Task: Search one way flight ticket for 3 adults, 3 children in business from Marion: Veterans Airport Of Southern Illinois (williamson County Regional Airport) to Evansville: Evansville Regional Airport on 5-3-2023. Choice of flights is Westjet. Number of bags: 1 carry on bag and 3 checked bags. Price is upto 99000. Outbound departure time preference is 14:15.
Action: Mouse moved to (303, 291)
Screenshot: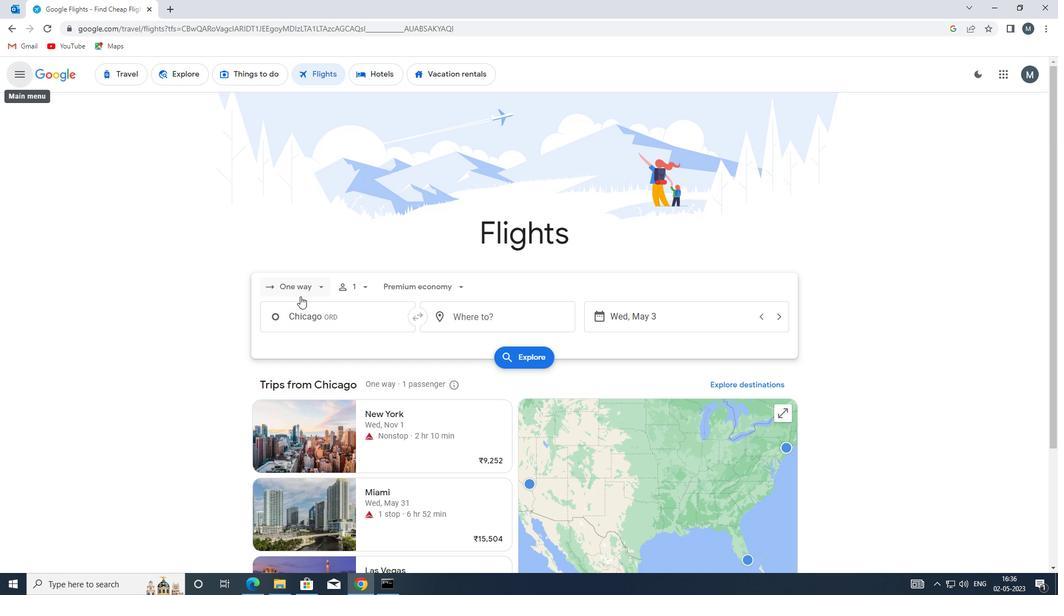 
Action: Mouse pressed left at (303, 291)
Screenshot: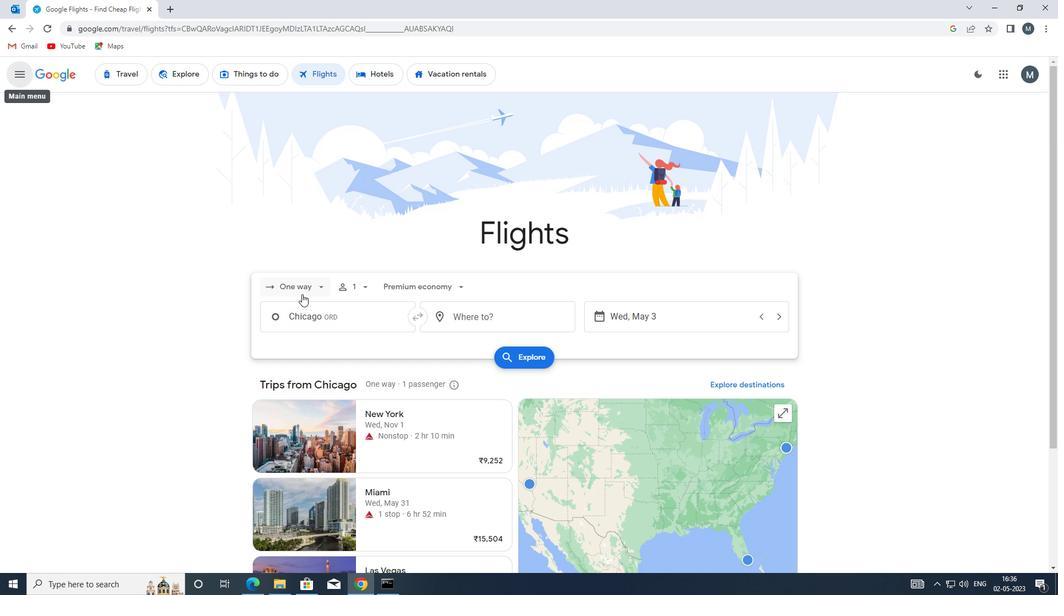 
Action: Mouse moved to (310, 335)
Screenshot: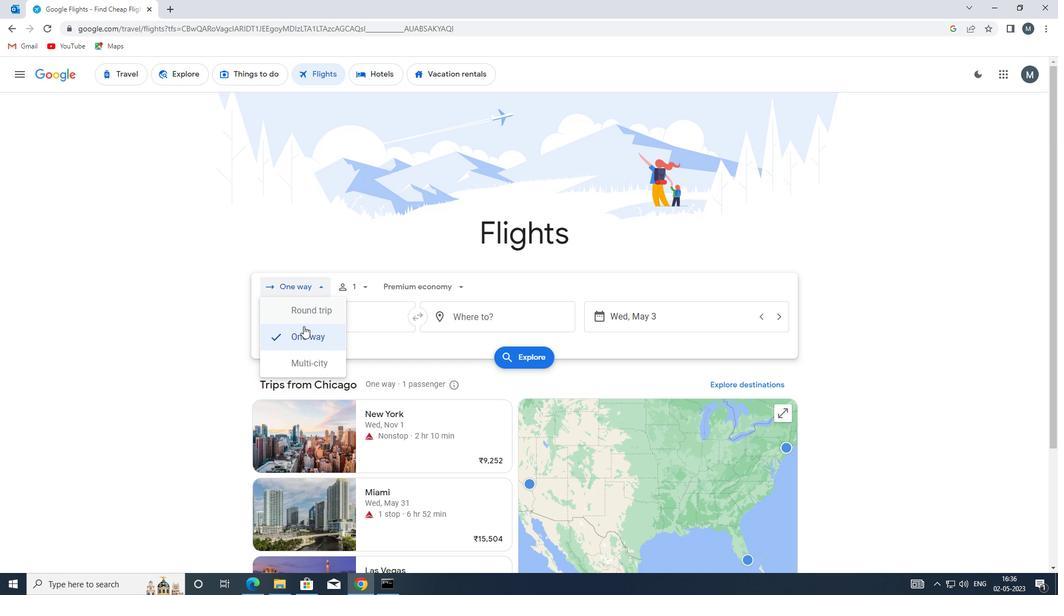 
Action: Mouse pressed left at (310, 335)
Screenshot: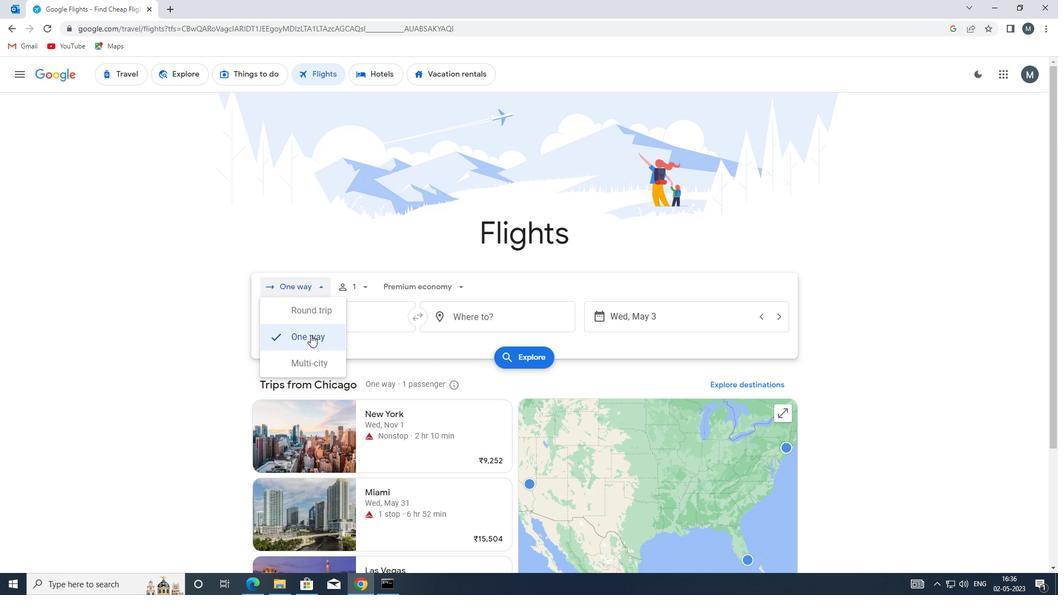 
Action: Mouse moved to (362, 288)
Screenshot: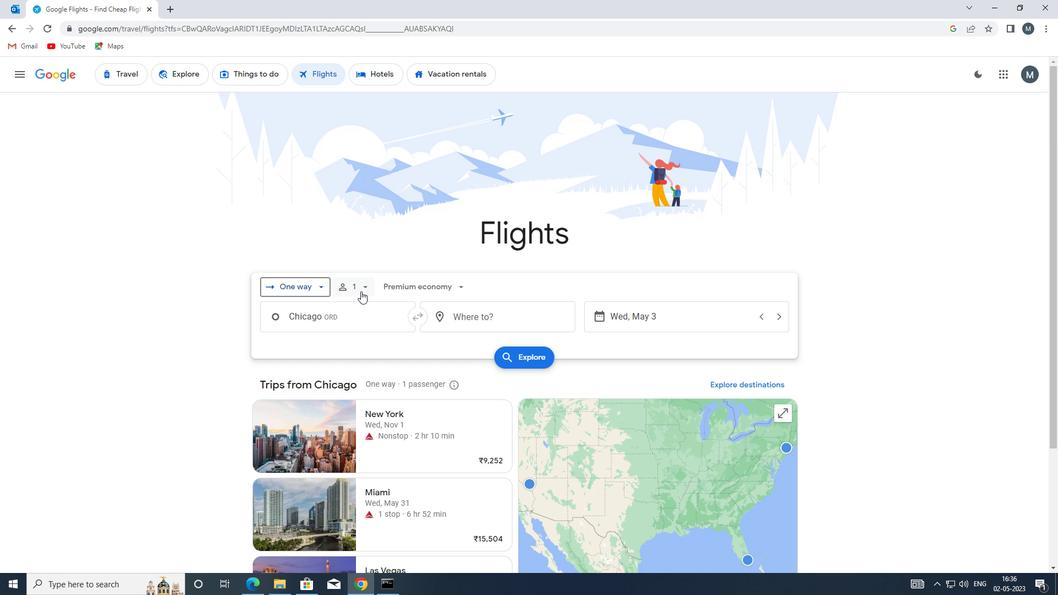 
Action: Mouse pressed left at (362, 288)
Screenshot: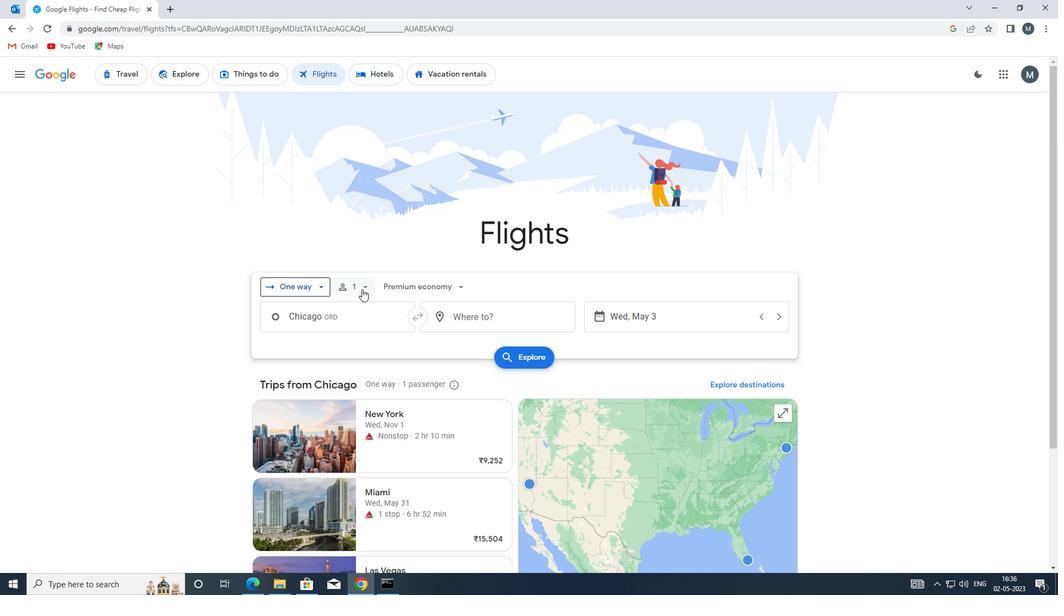 
Action: Mouse moved to (454, 317)
Screenshot: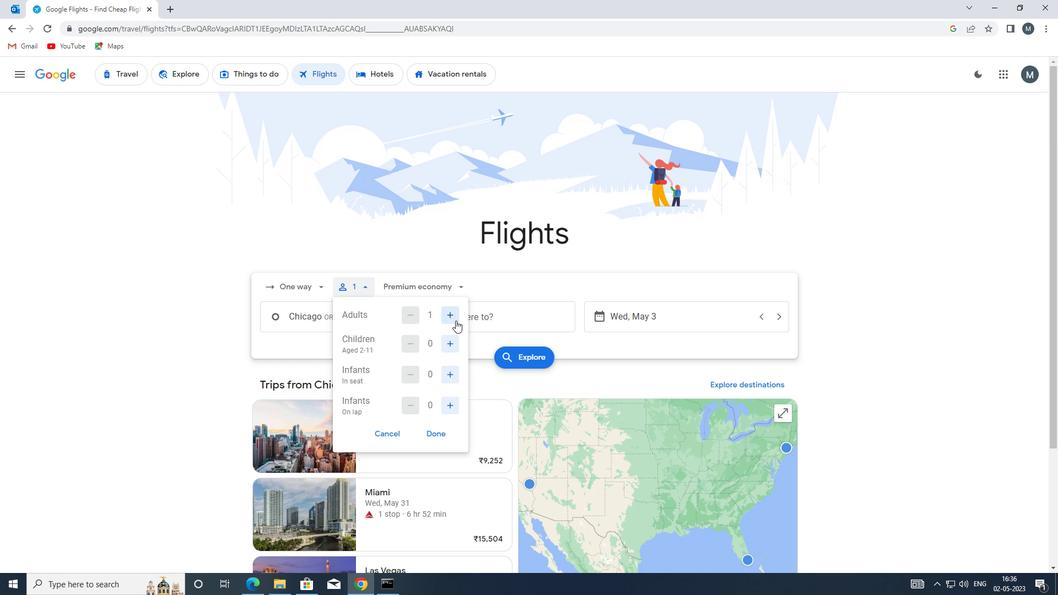 
Action: Mouse pressed left at (454, 317)
Screenshot: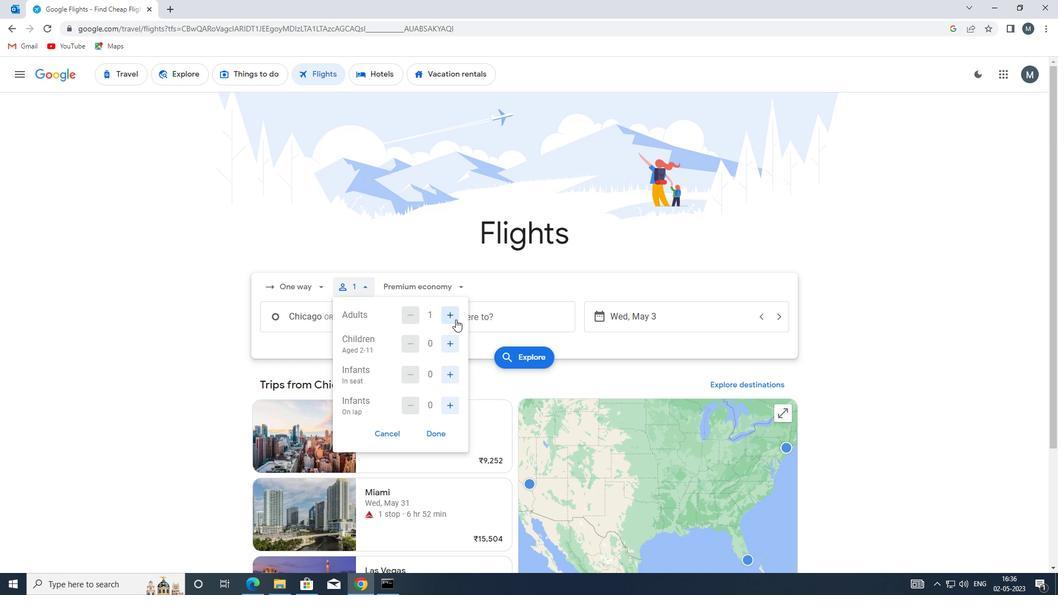 
Action: Mouse moved to (454, 316)
Screenshot: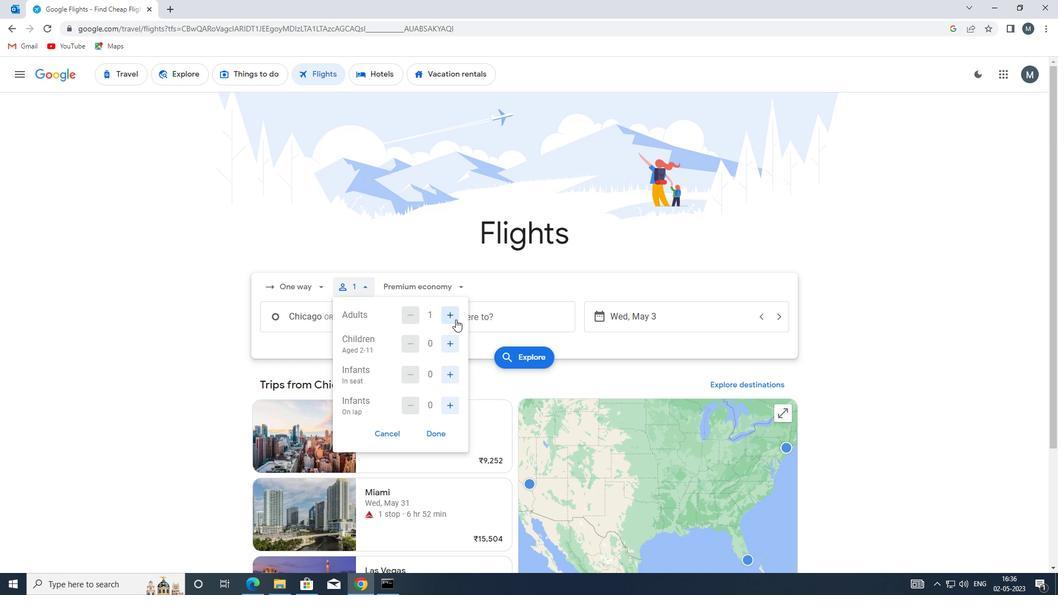 
Action: Mouse pressed left at (454, 316)
Screenshot: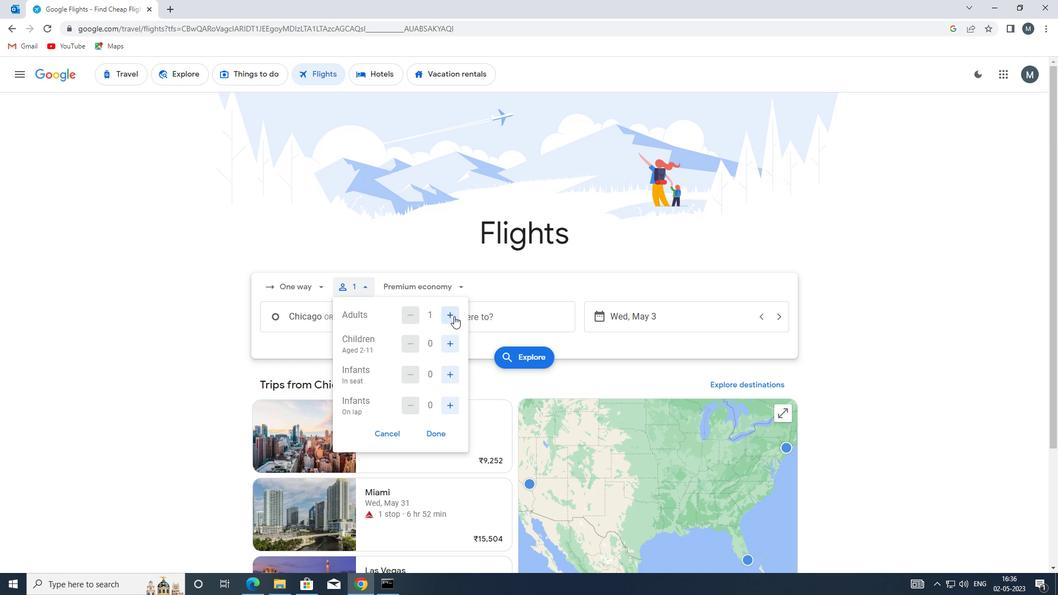 
Action: Mouse moved to (452, 347)
Screenshot: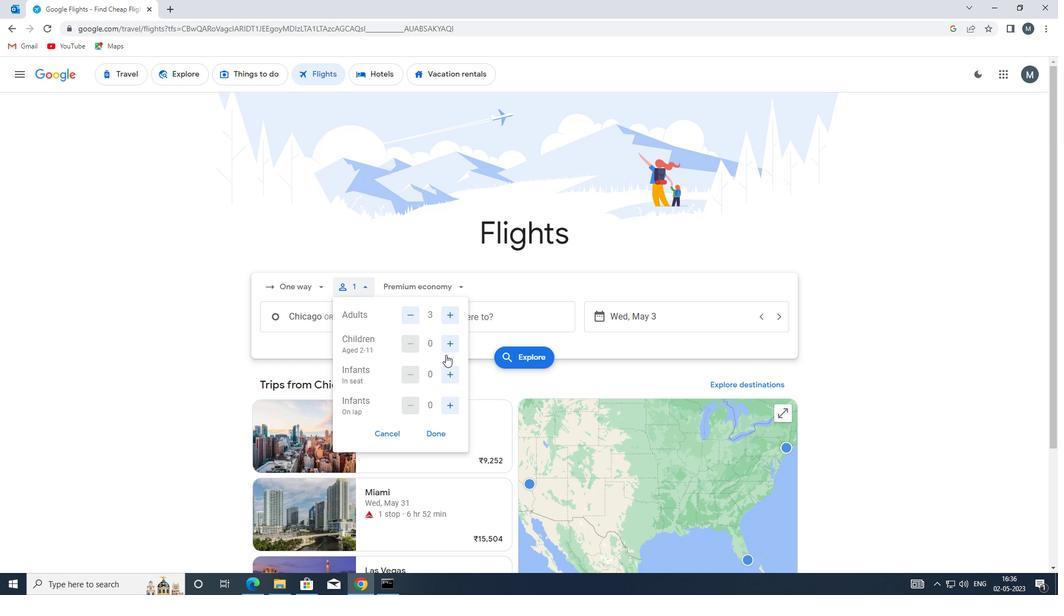 
Action: Mouse pressed left at (452, 347)
Screenshot: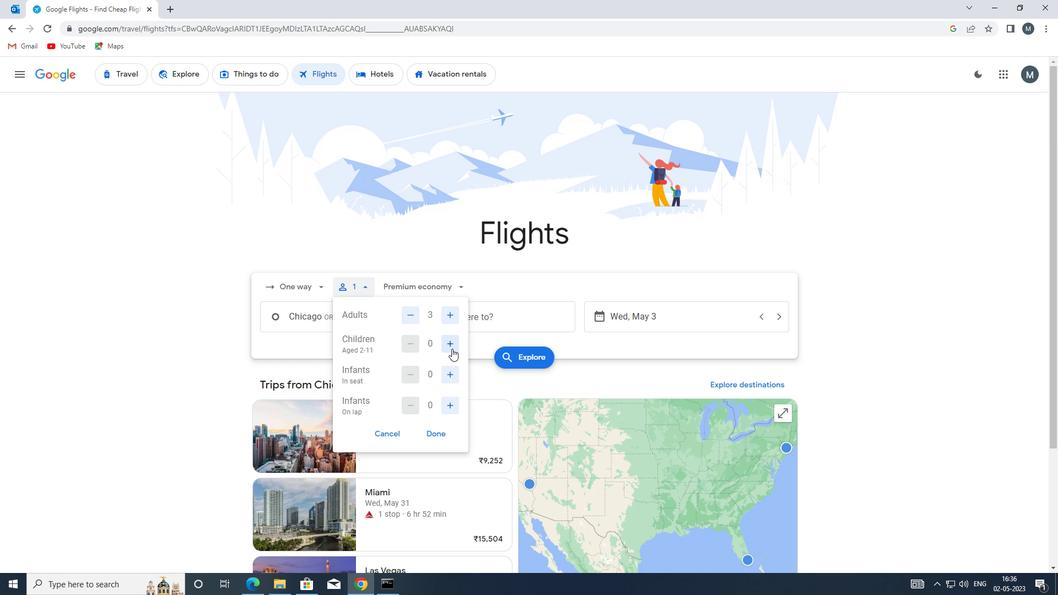
Action: Mouse pressed left at (452, 347)
Screenshot: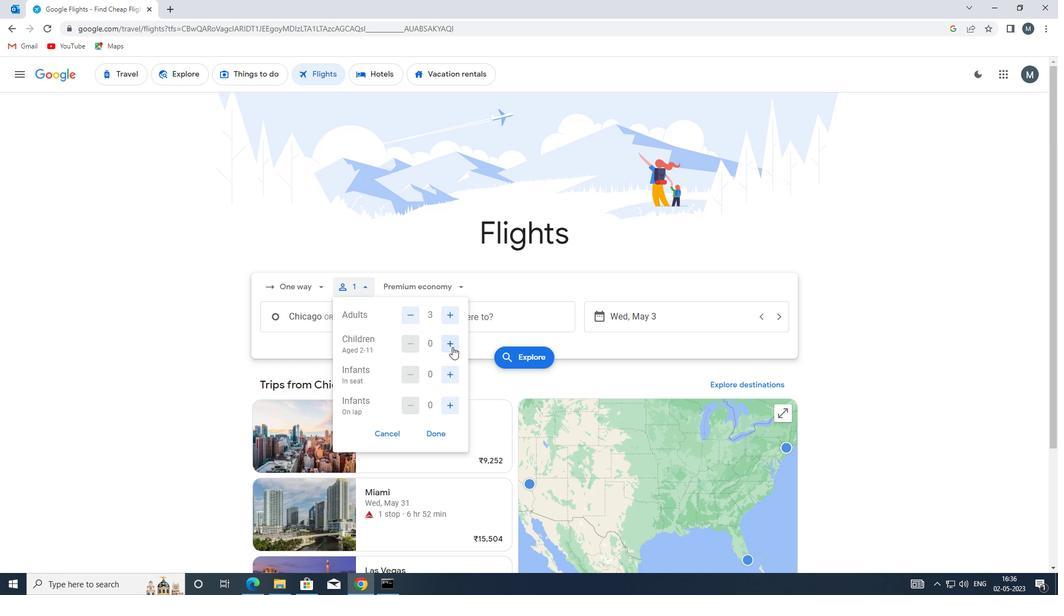 
Action: Mouse pressed left at (452, 347)
Screenshot: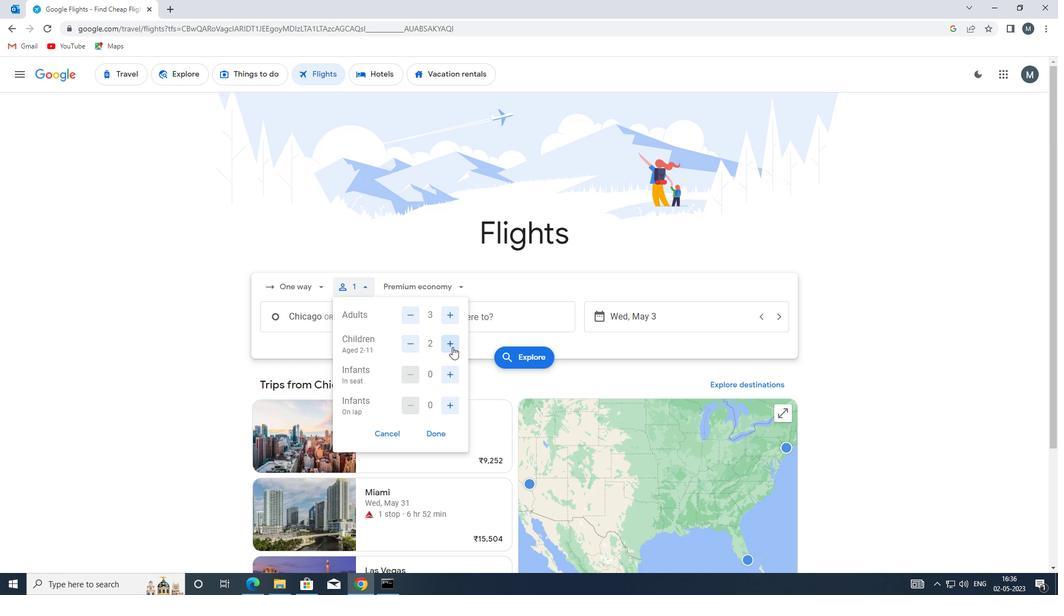 
Action: Mouse moved to (432, 433)
Screenshot: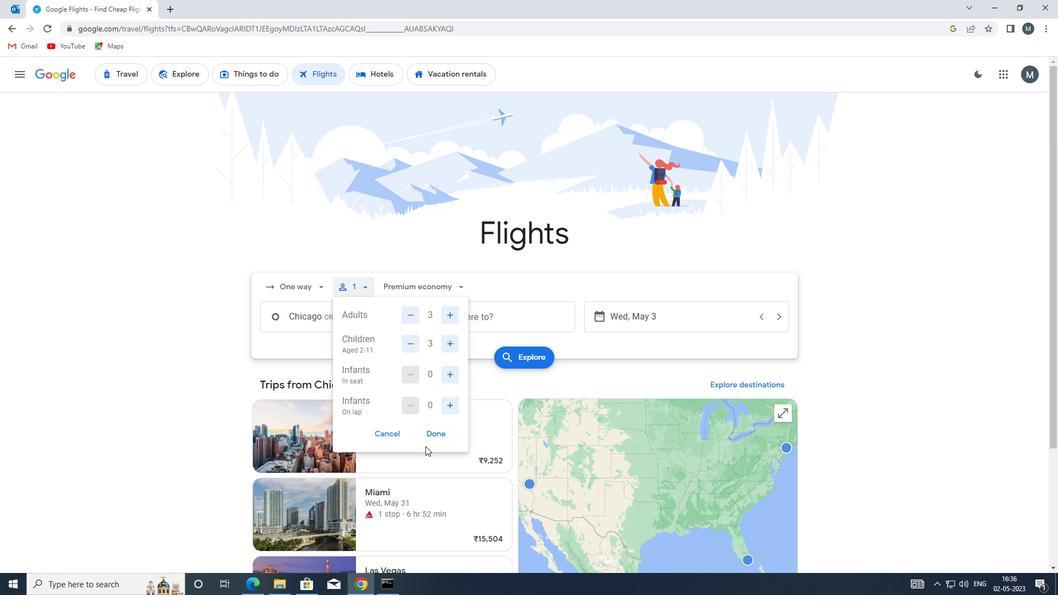 
Action: Mouse pressed left at (432, 433)
Screenshot: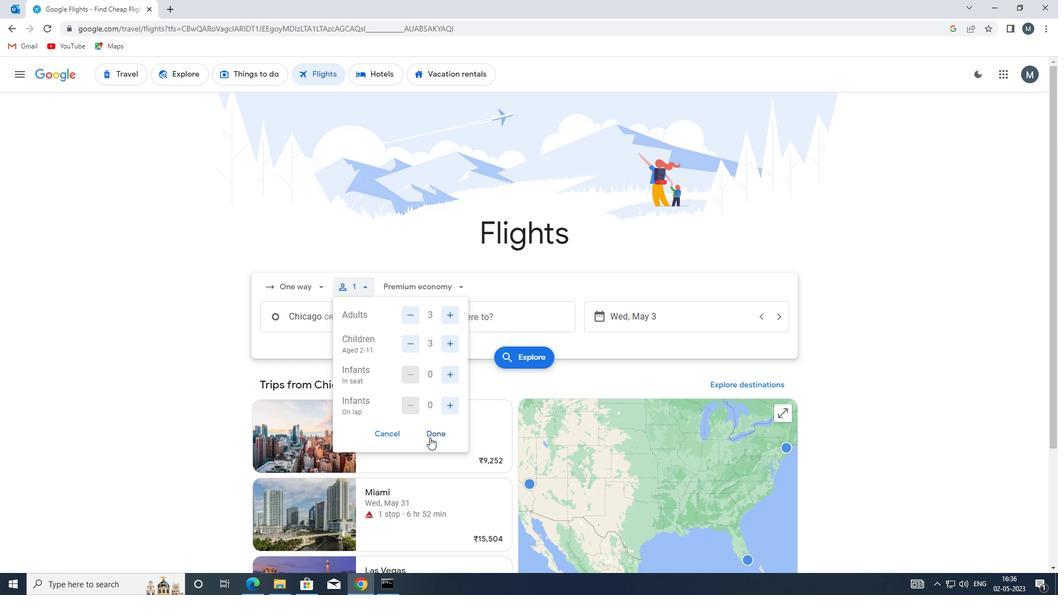 
Action: Mouse moved to (454, 288)
Screenshot: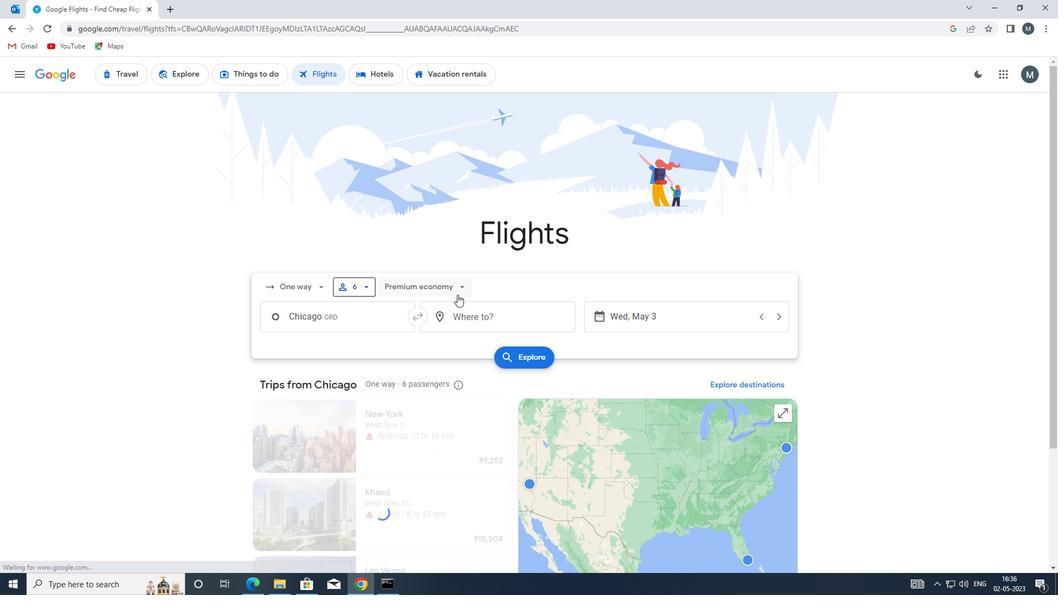 
Action: Mouse pressed left at (454, 288)
Screenshot: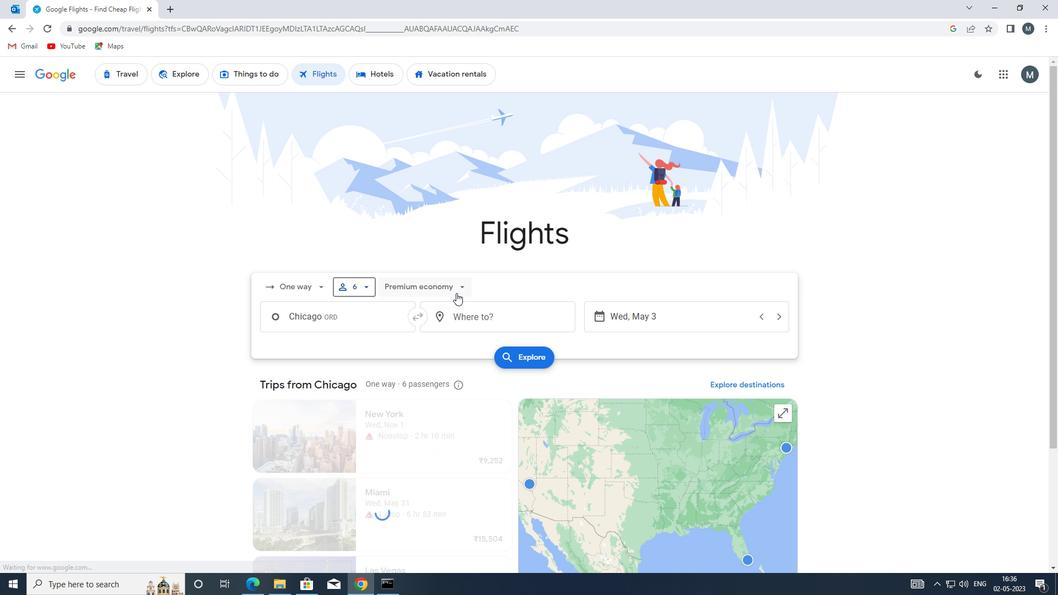 
Action: Mouse moved to (436, 361)
Screenshot: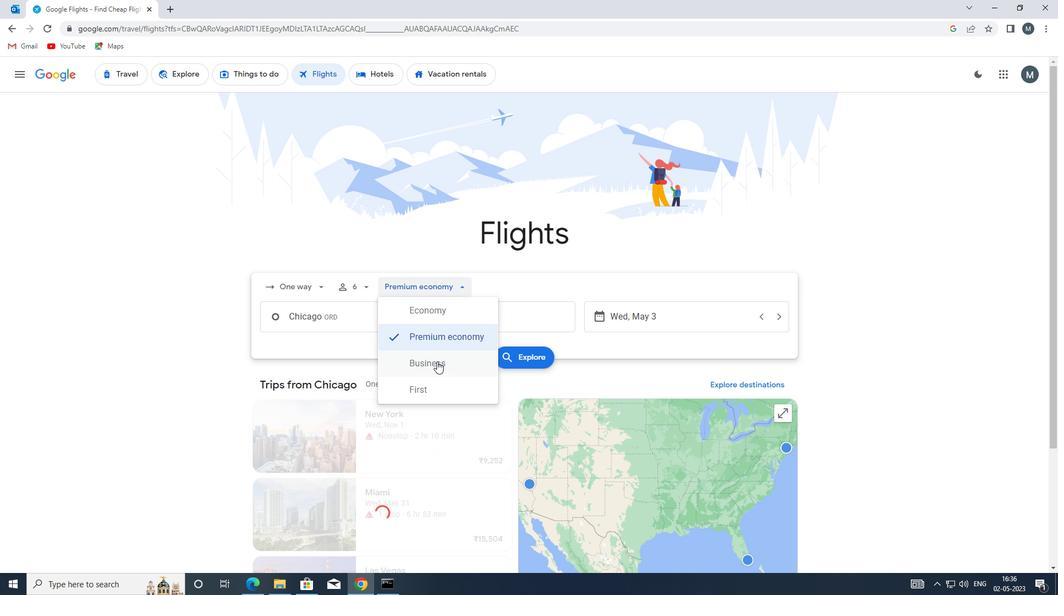 
Action: Mouse pressed left at (436, 361)
Screenshot: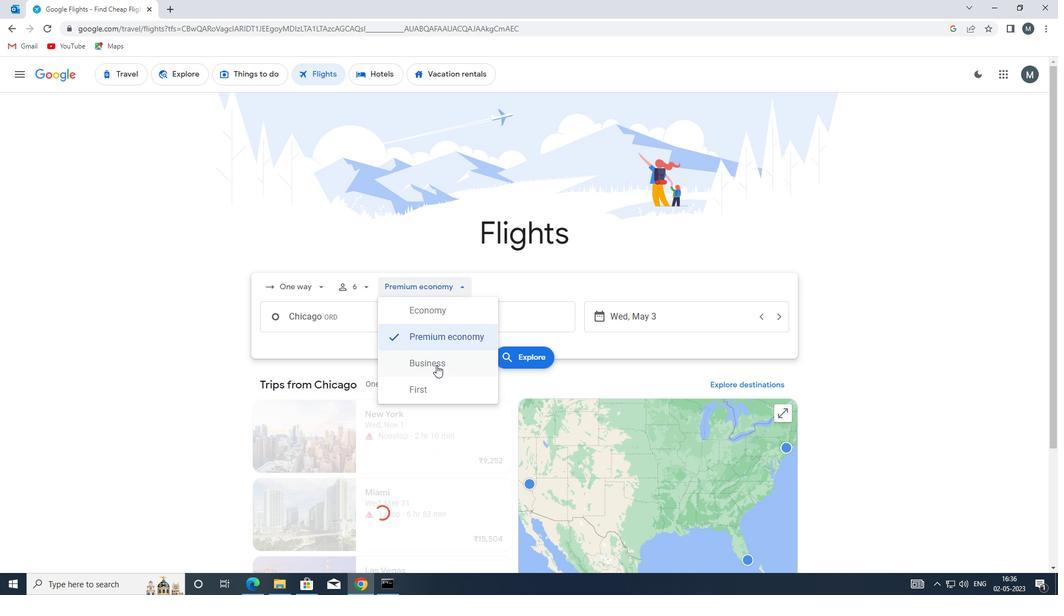 
Action: Mouse moved to (367, 329)
Screenshot: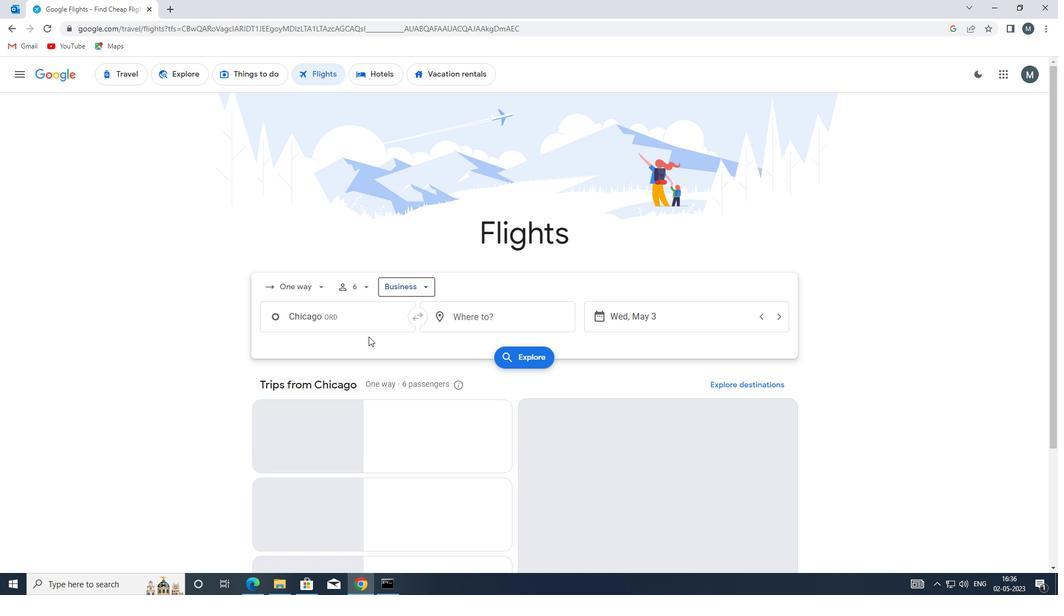 
Action: Mouse pressed left at (367, 329)
Screenshot: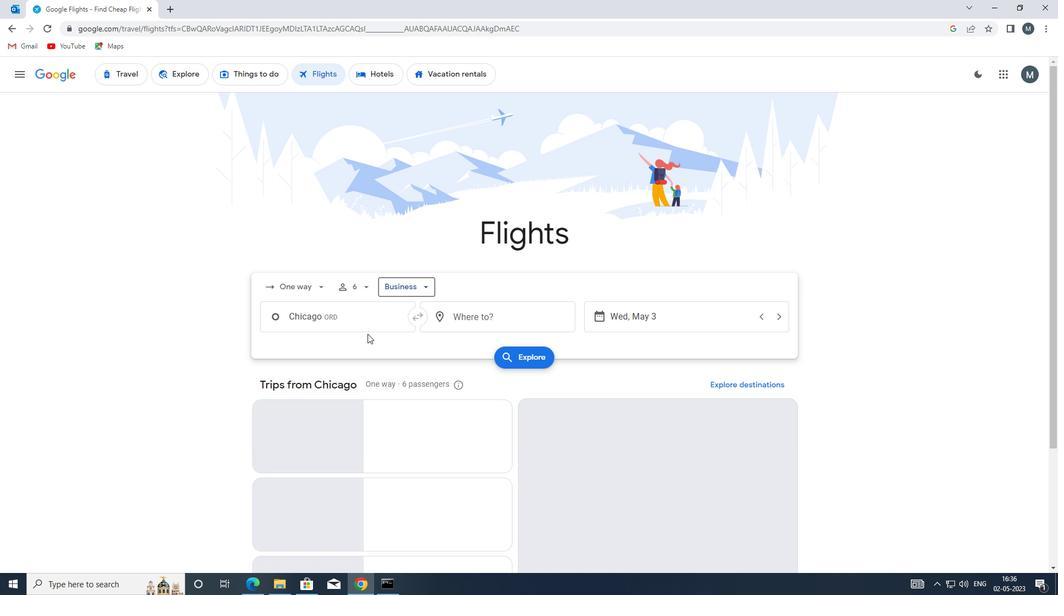 
Action: Mouse moved to (367, 329)
Screenshot: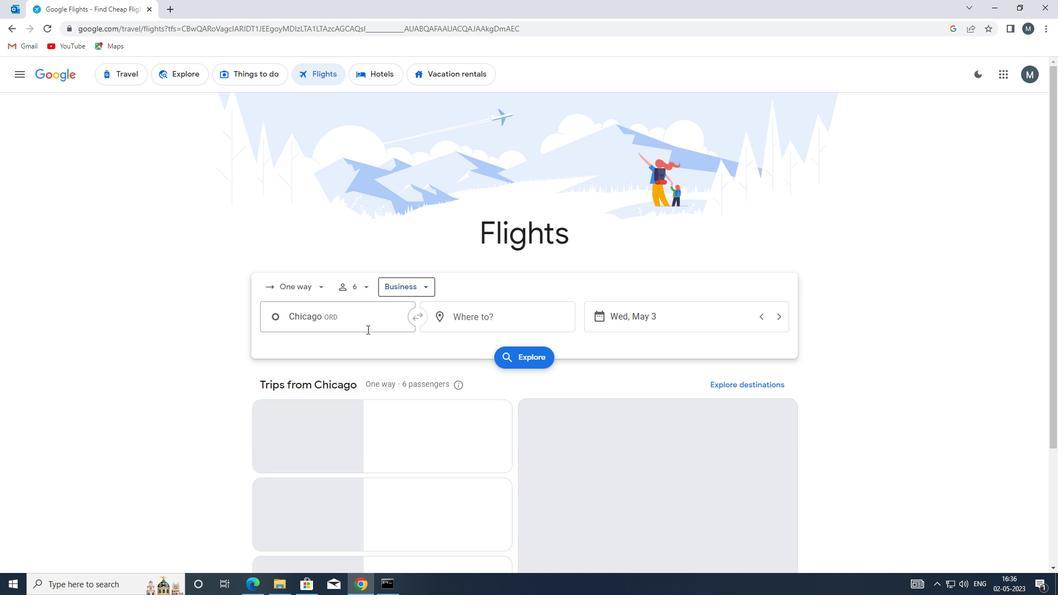 
Action: Key pressed <Key.shift>MWA
Screenshot: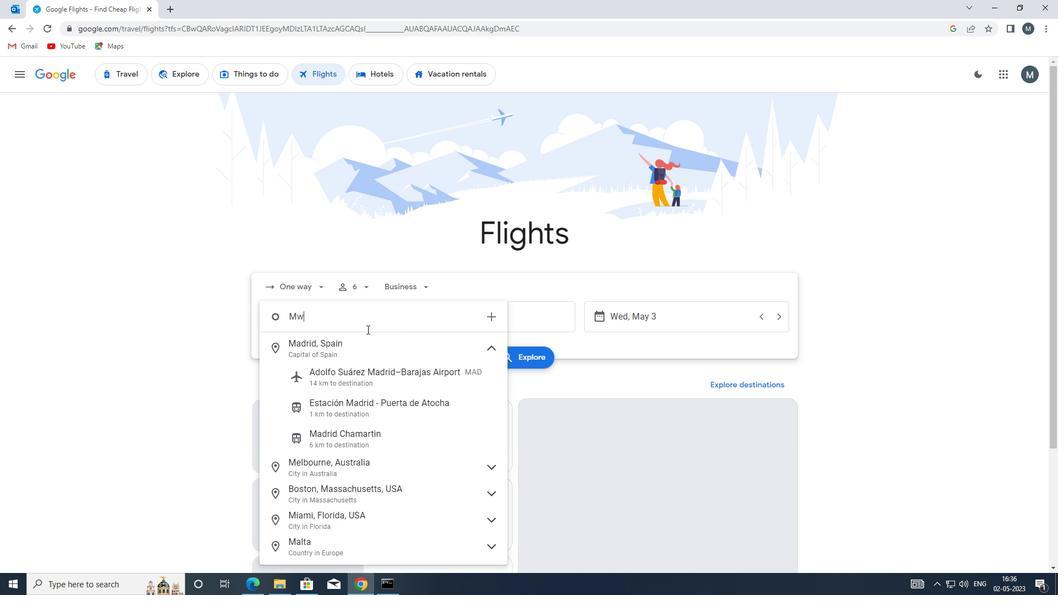 
Action: Mouse moved to (356, 352)
Screenshot: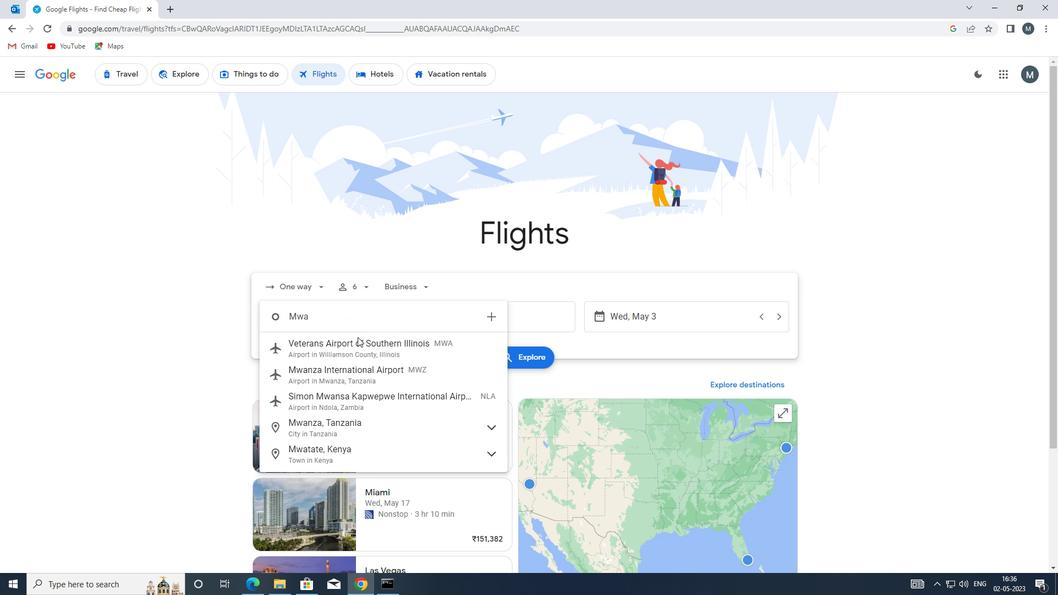 
Action: Mouse pressed left at (356, 352)
Screenshot: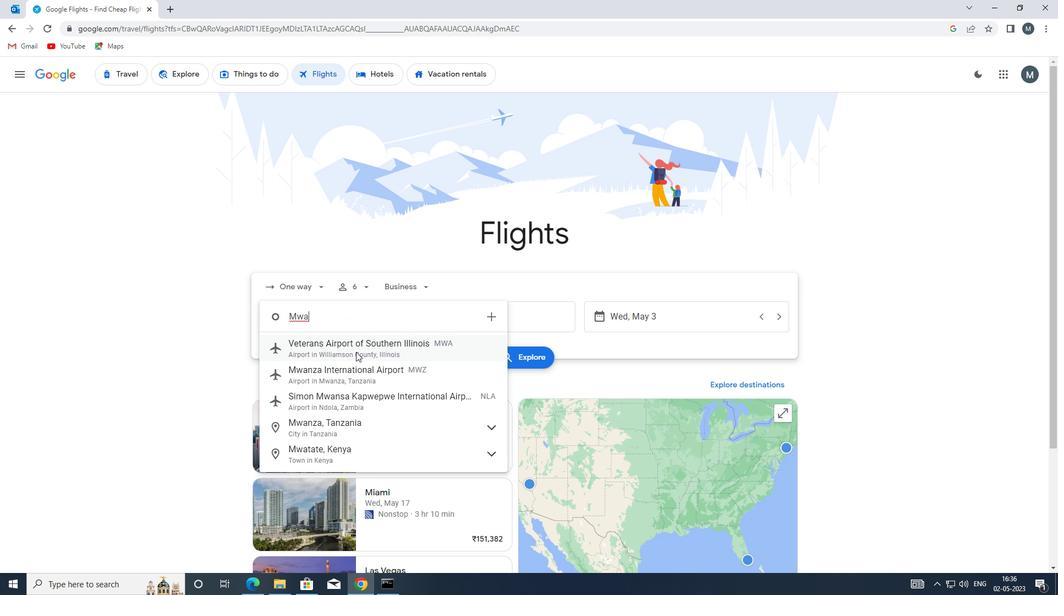 
Action: Mouse moved to (473, 316)
Screenshot: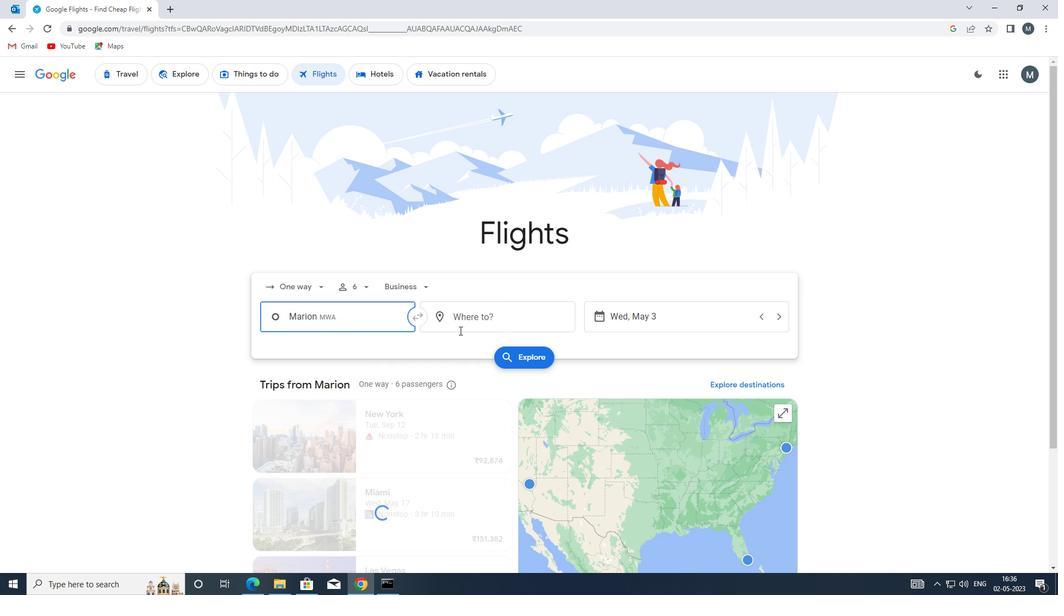 
Action: Mouse pressed left at (473, 316)
Screenshot: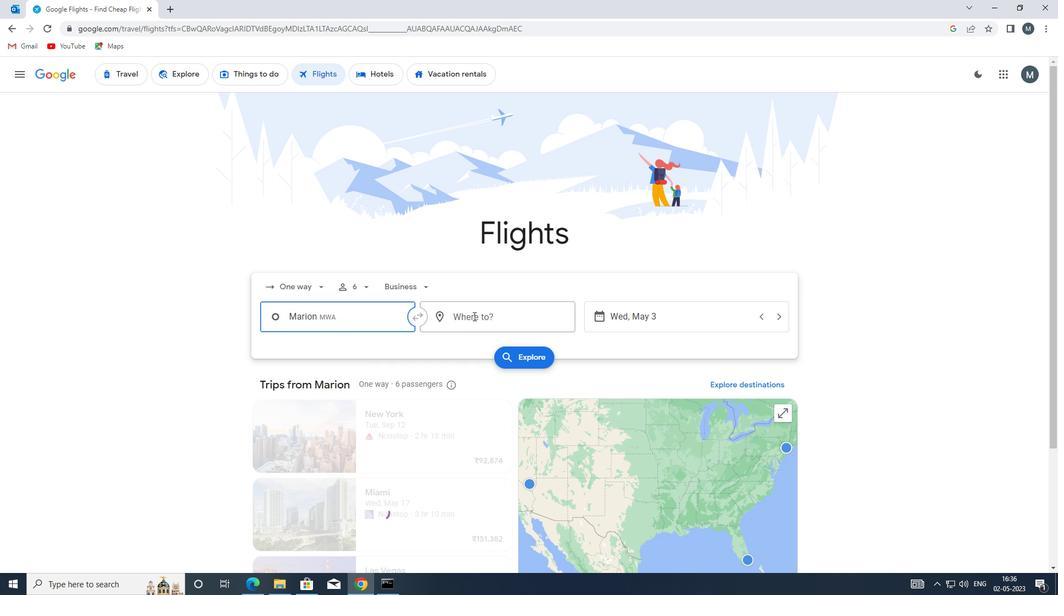 
Action: Key pressed EVV
Screenshot: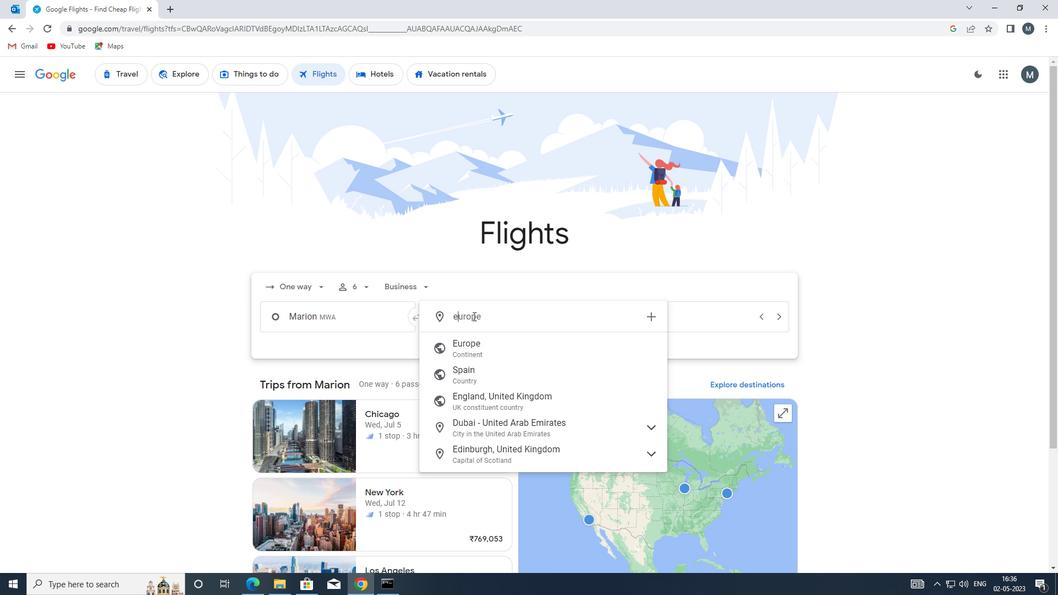 
Action: Mouse moved to (508, 349)
Screenshot: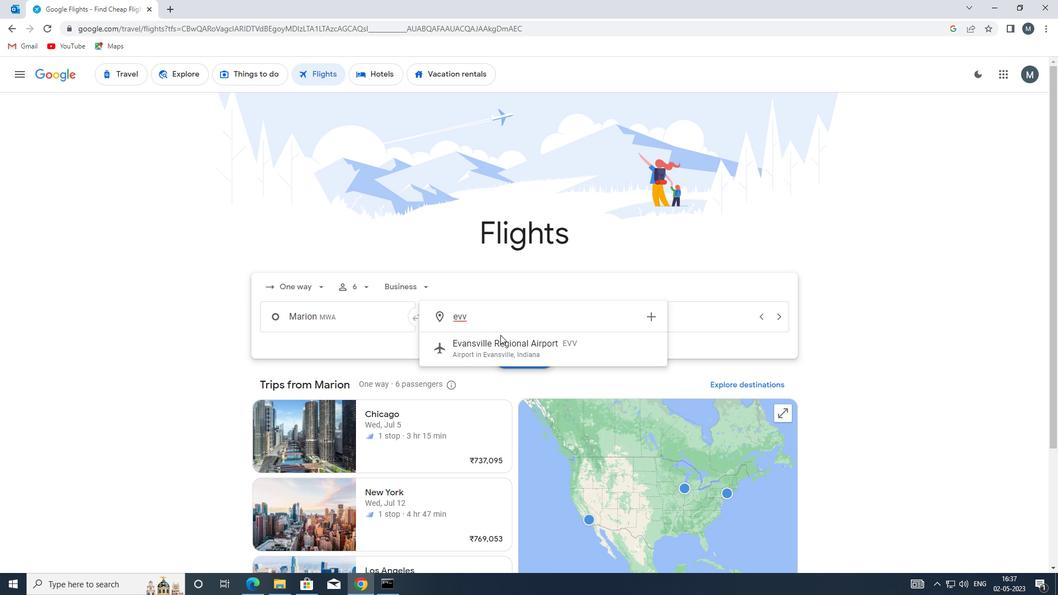 
Action: Mouse pressed left at (508, 349)
Screenshot: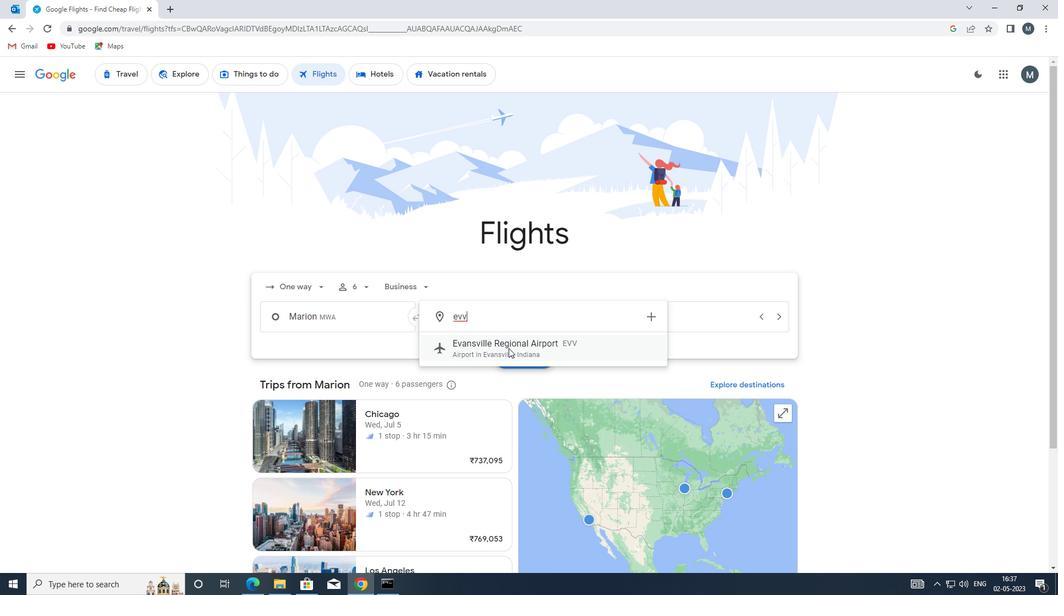 
Action: Mouse moved to (666, 320)
Screenshot: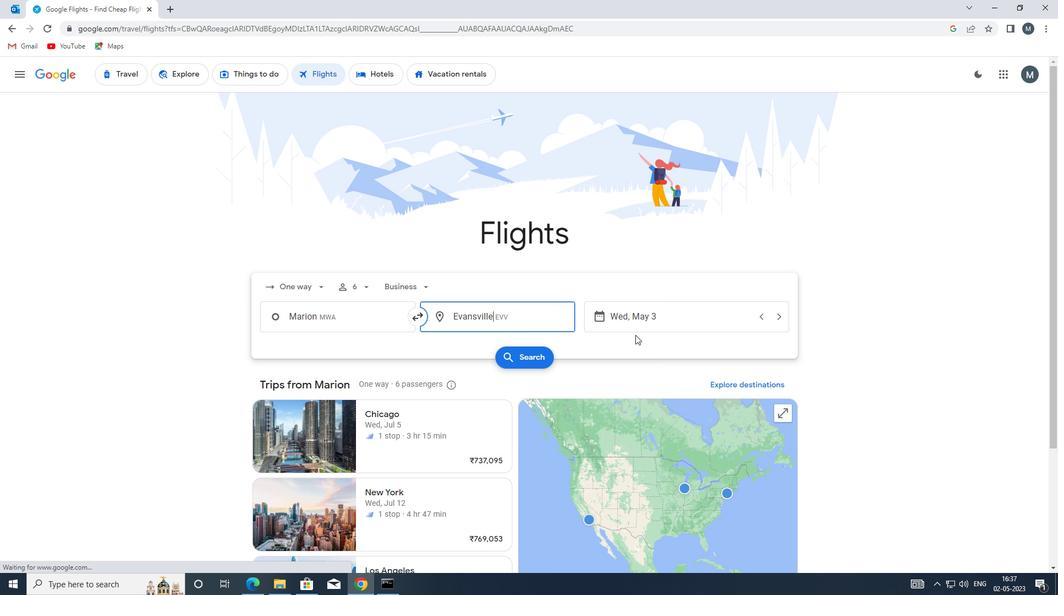 
Action: Mouse pressed left at (666, 320)
Screenshot: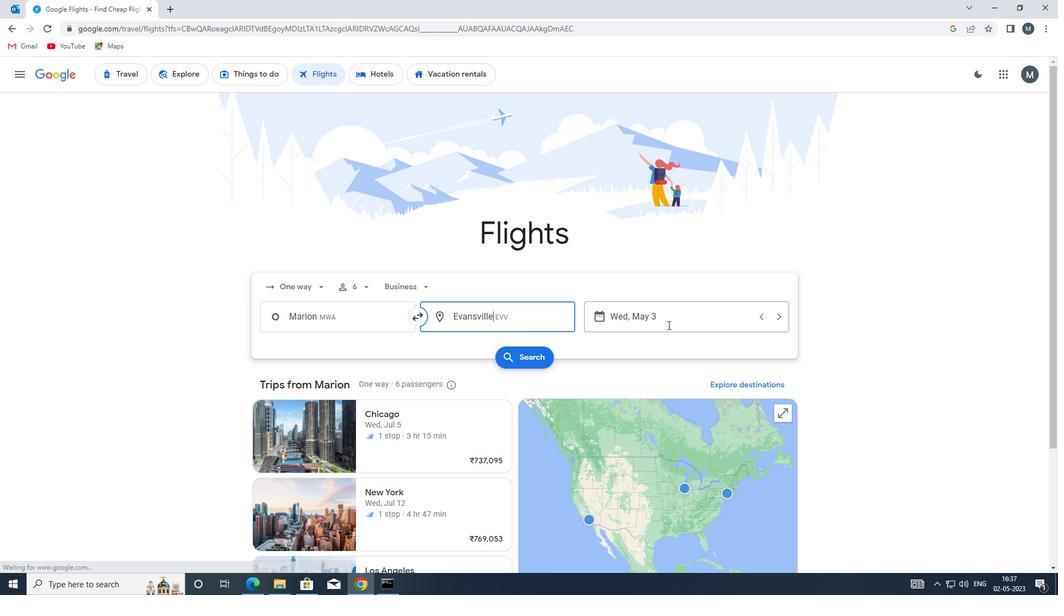 
Action: Mouse moved to (480, 369)
Screenshot: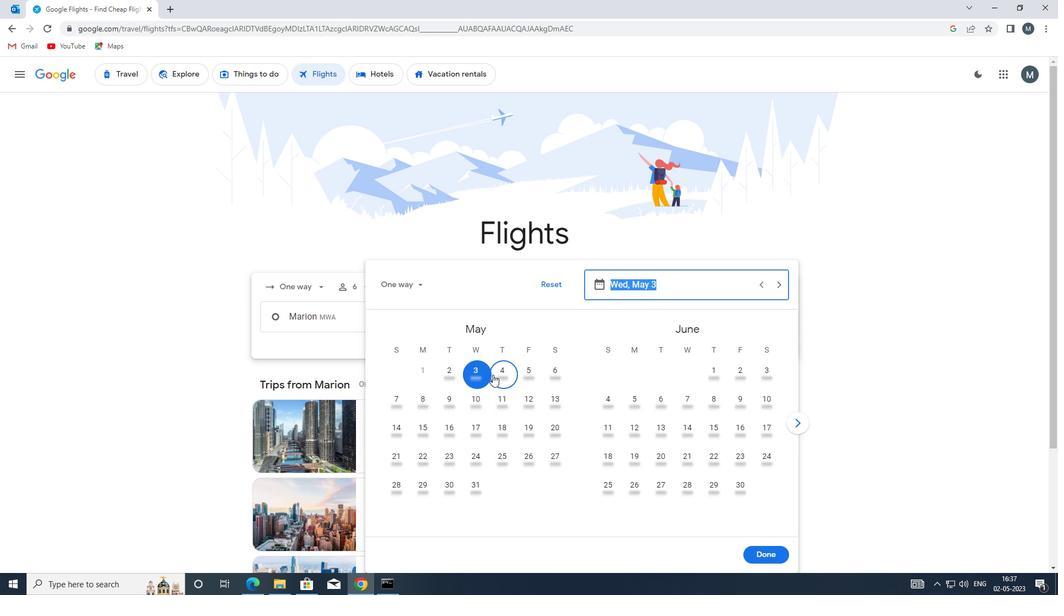 
Action: Mouse pressed left at (480, 369)
Screenshot: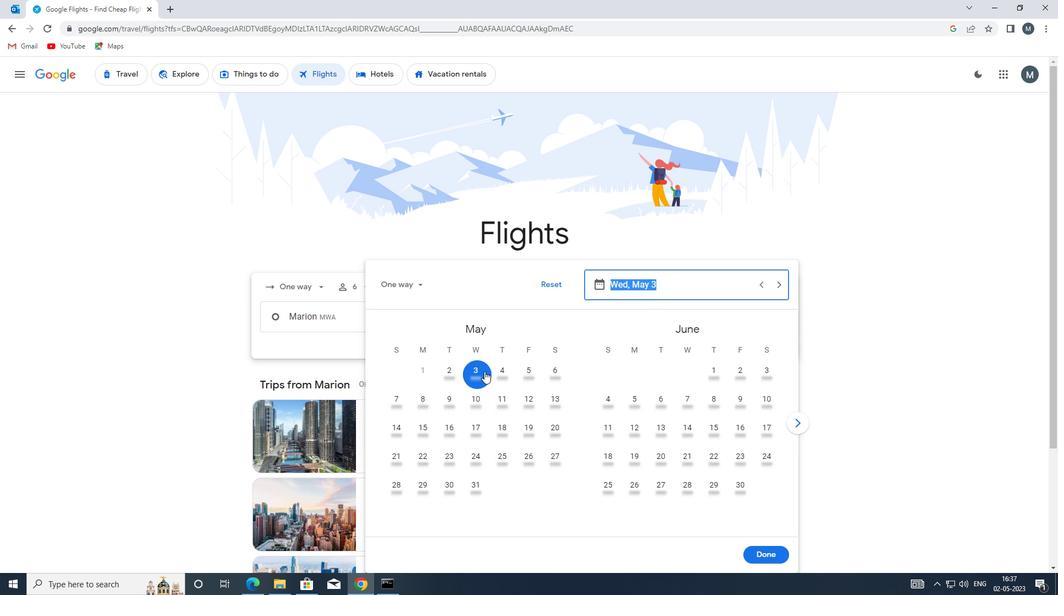 
Action: Mouse moved to (773, 557)
Screenshot: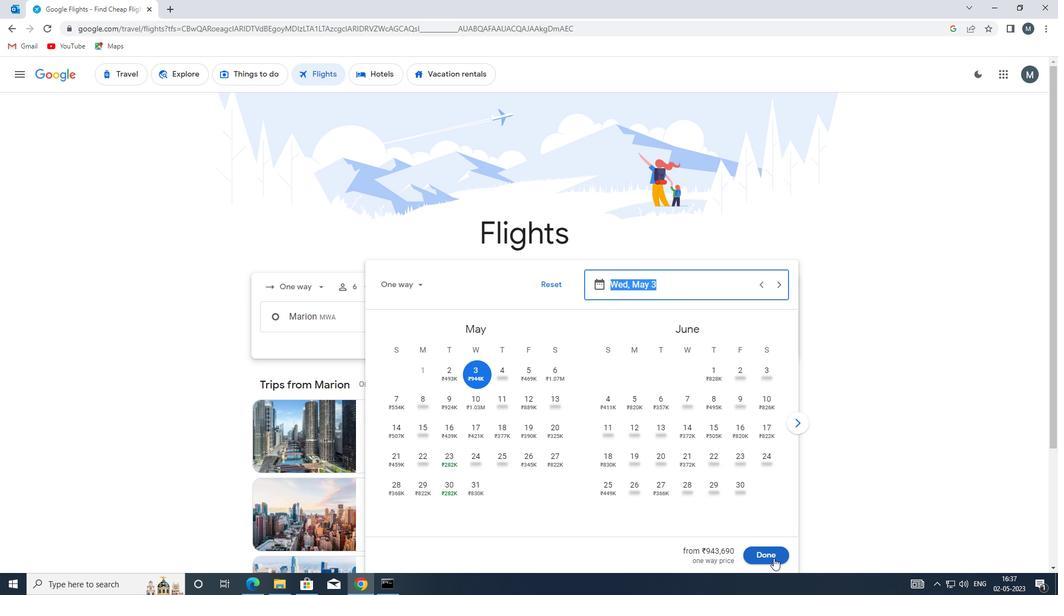 
Action: Mouse pressed left at (773, 557)
Screenshot: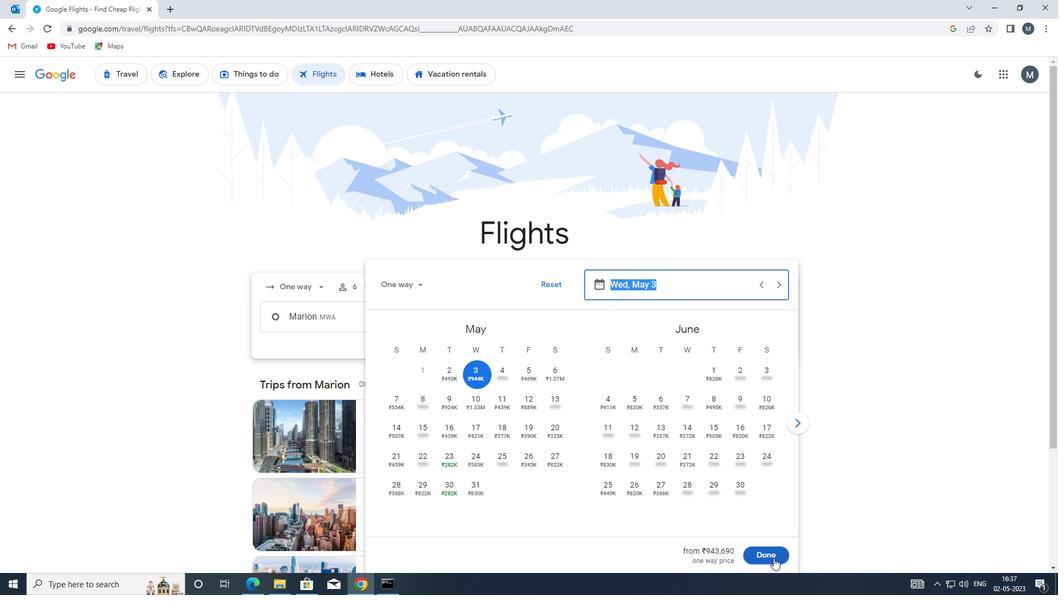 
Action: Mouse moved to (531, 356)
Screenshot: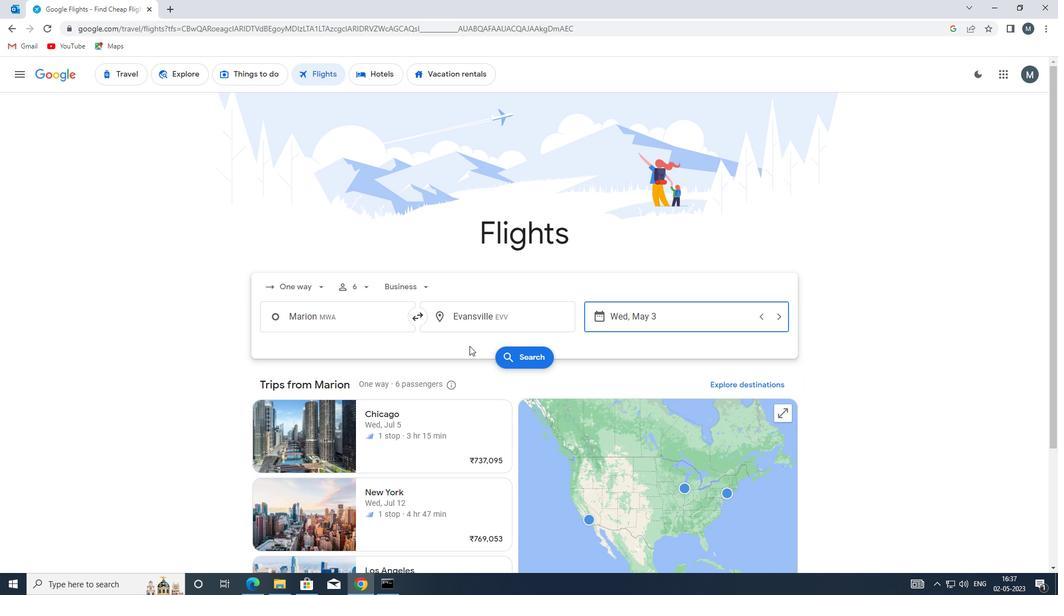 
Action: Mouse pressed left at (531, 356)
Screenshot: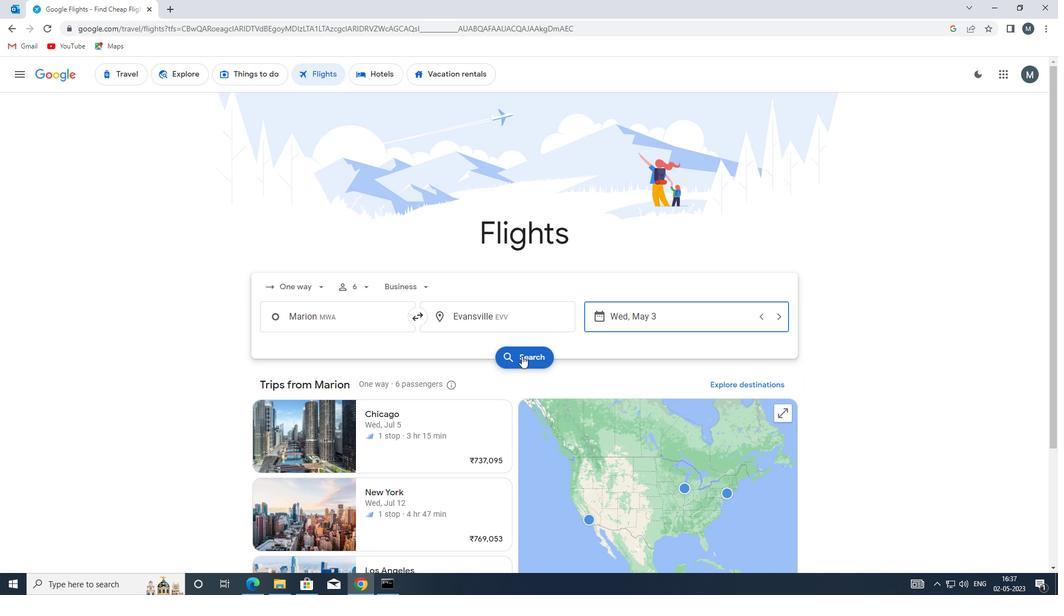 
Action: Mouse moved to (283, 173)
Screenshot: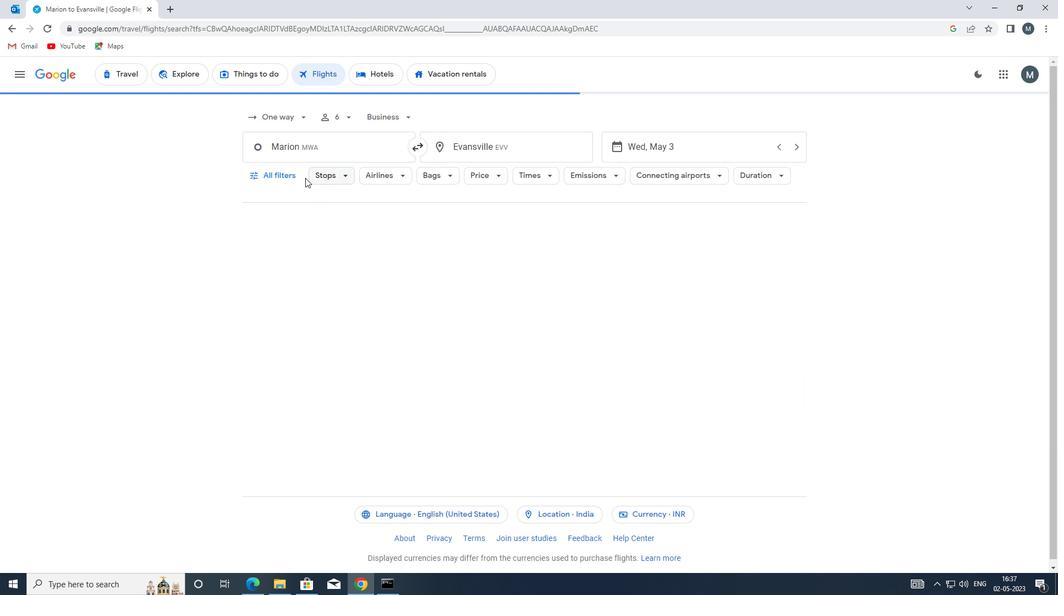 
Action: Mouse pressed left at (283, 173)
Screenshot: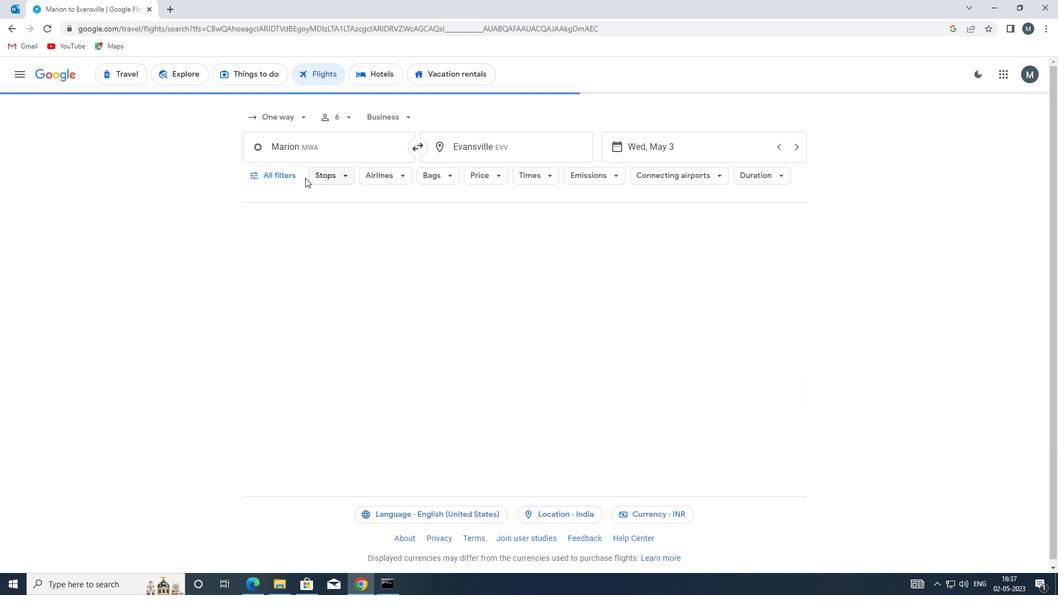 
Action: Mouse moved to (328, 259)
Screenshot: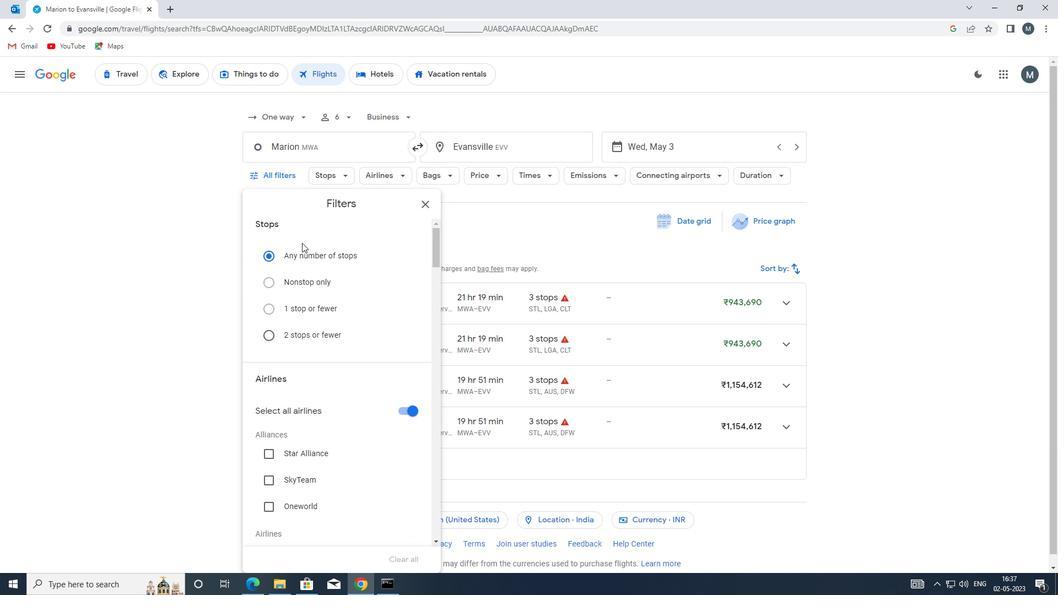 
Action: Mouse scrolled (328, 258) with delta (0, 0)
Screenshot: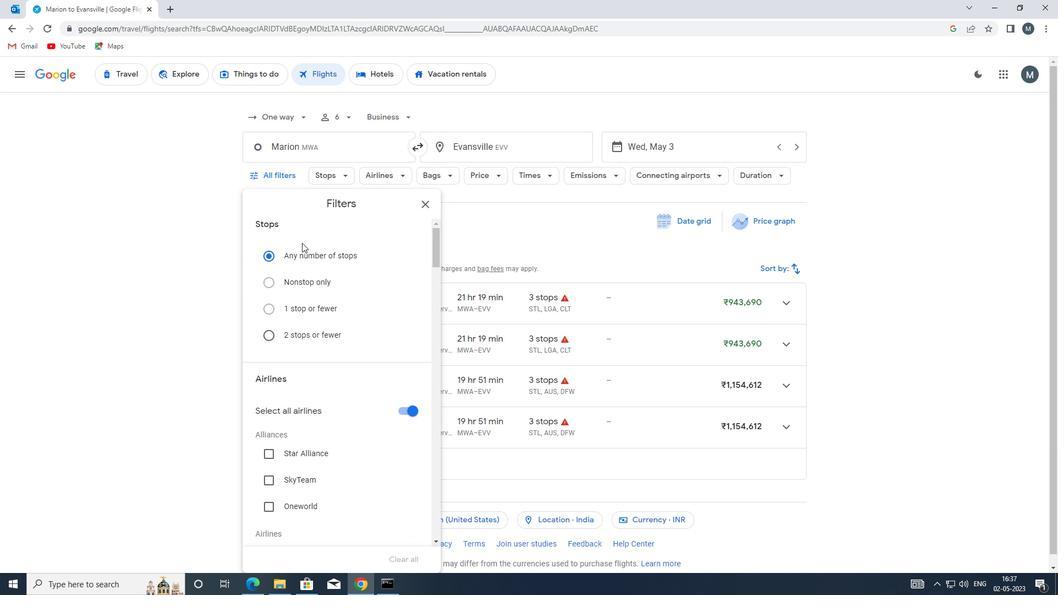 
Action: Mouse moved to (328, 267)
Screenshot: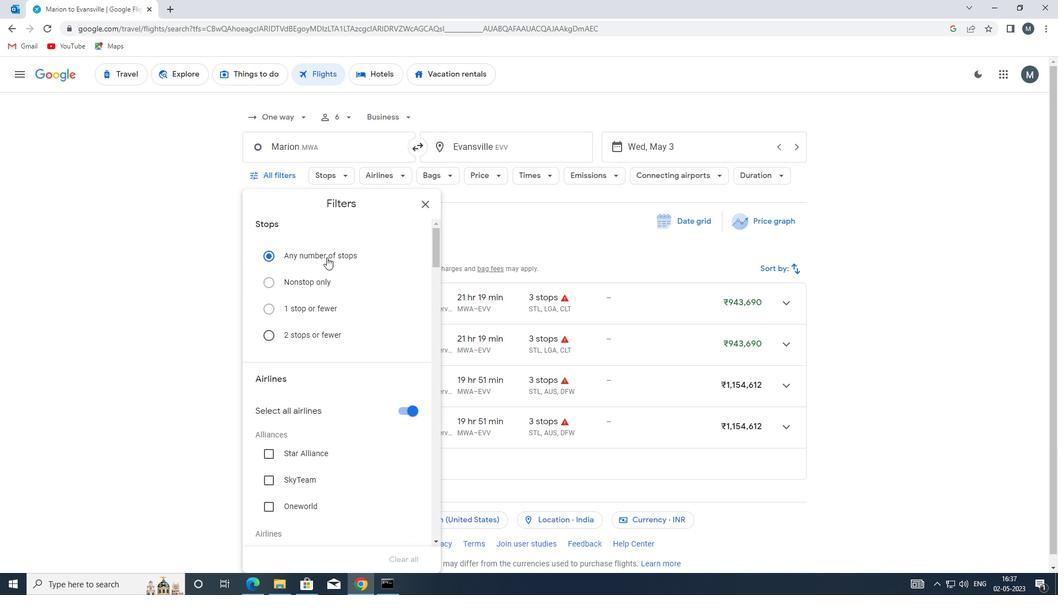 
Action: Mouse scrolled (328, 267) with delta (0, 0)
Screenshot: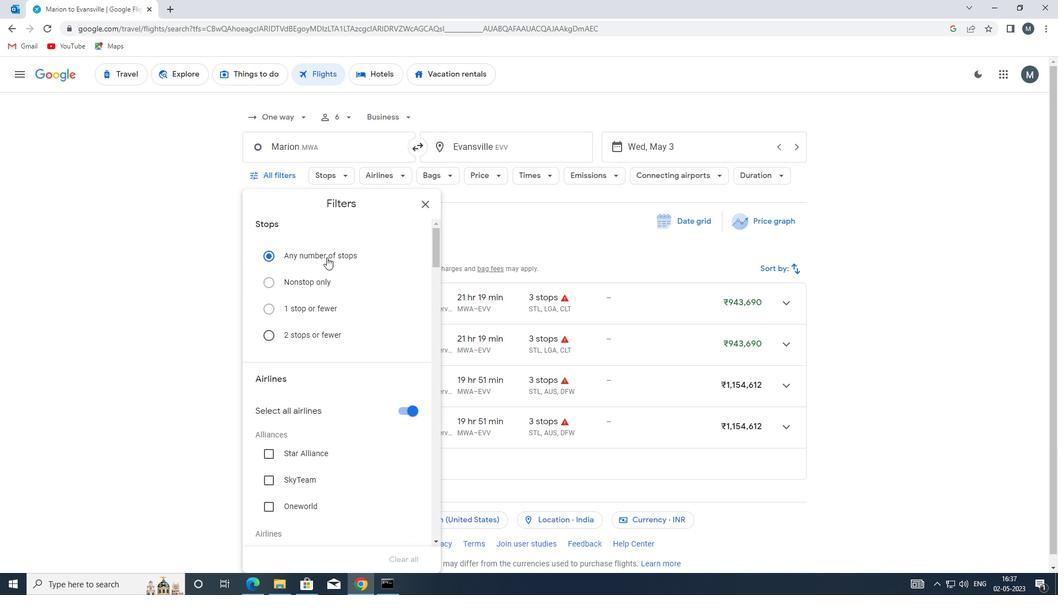 
Action: Mouse moved to (328, 269)
Screenshot: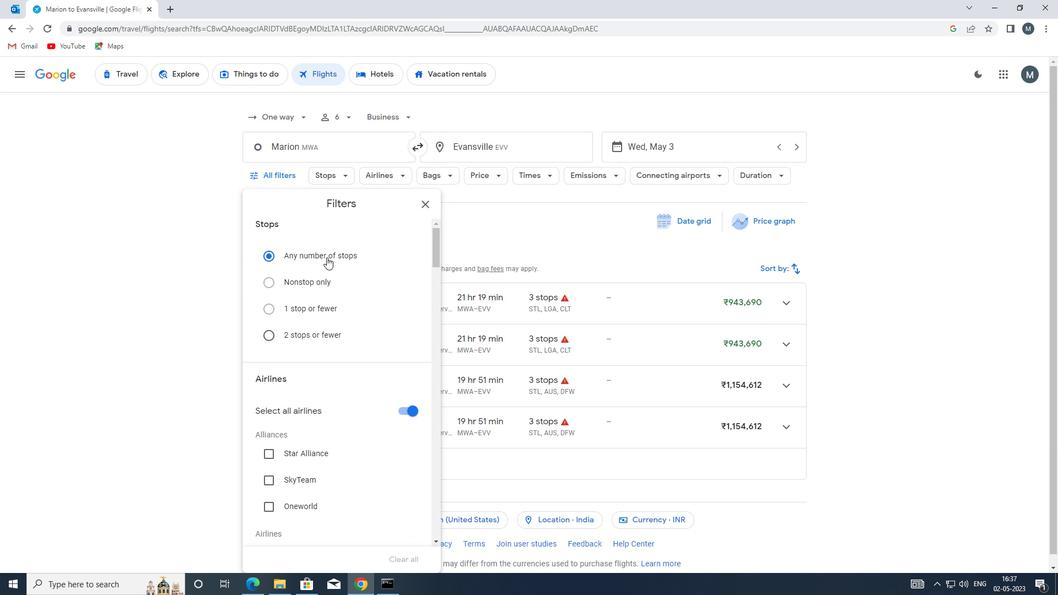 
Action: Mouse scrolled (328, 268) with delta (0, 0)
Screenshot: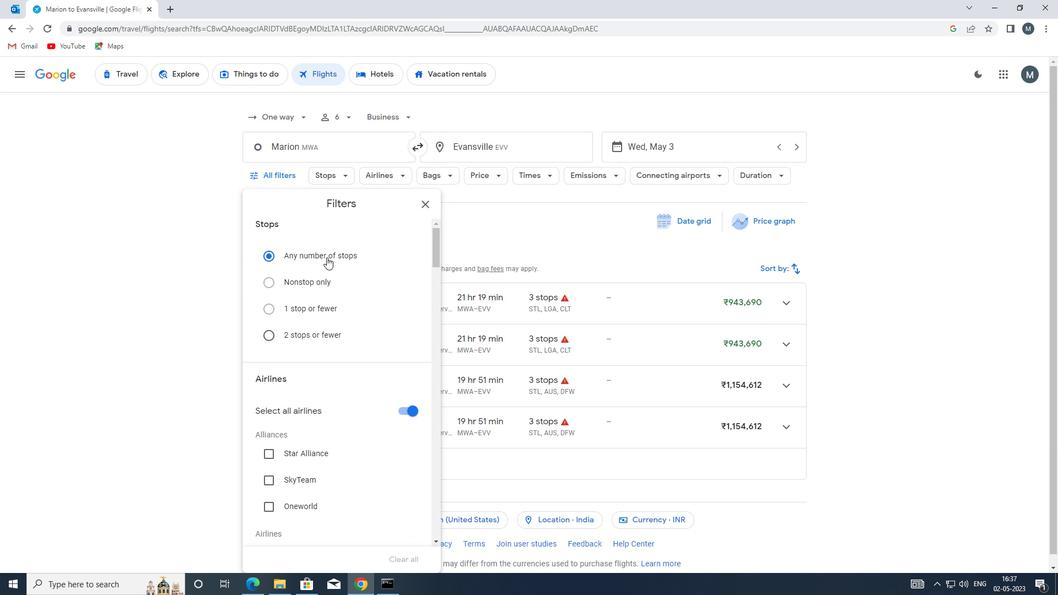
Action: Mouse moved to (400, 240)
Screenshot: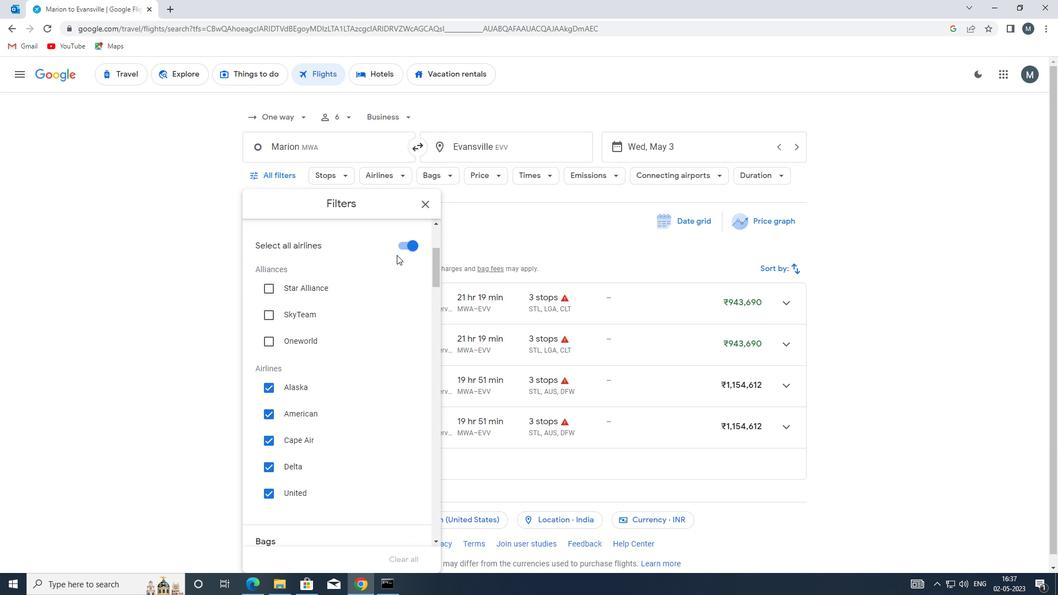 
Action: Mouse pressed left at (400, 240)
Screenshot: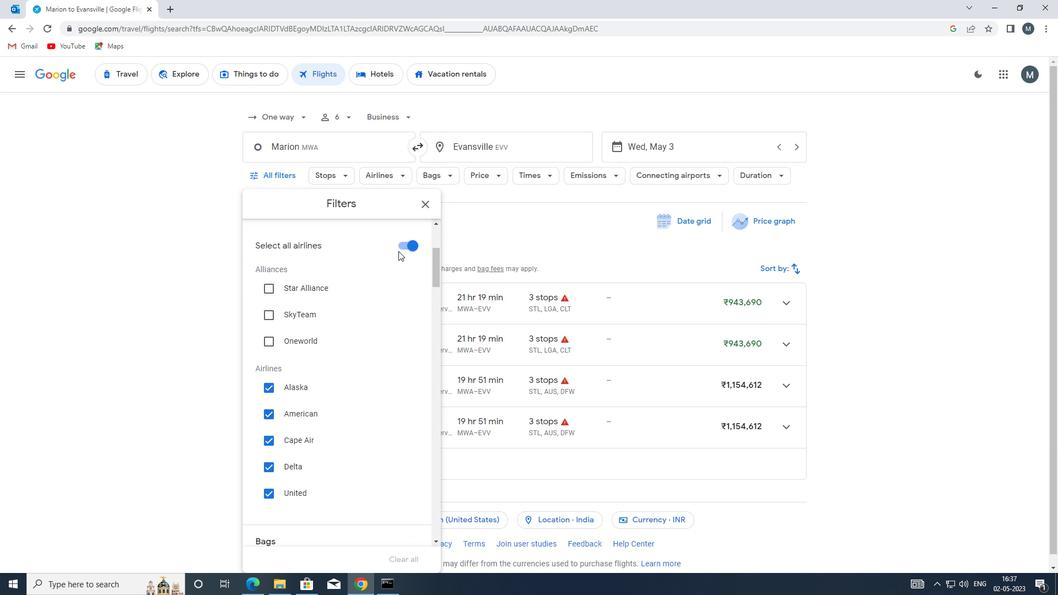 
Action: Mouse moved to (315, 352)
Screenshot: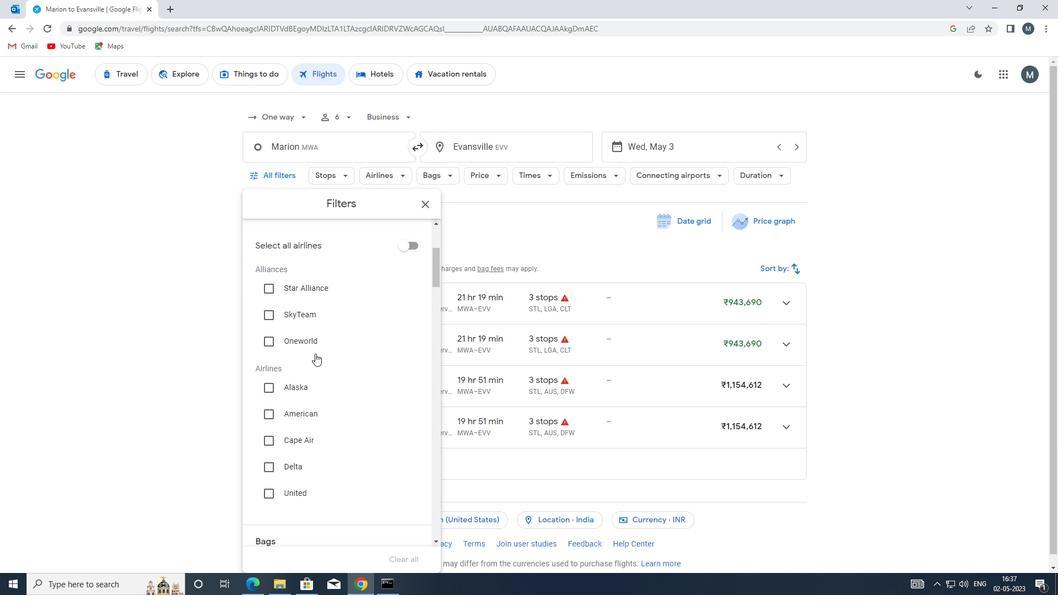 
Action: Mouse scrolled (315, 351) with delta (0, 0)
Screenshot: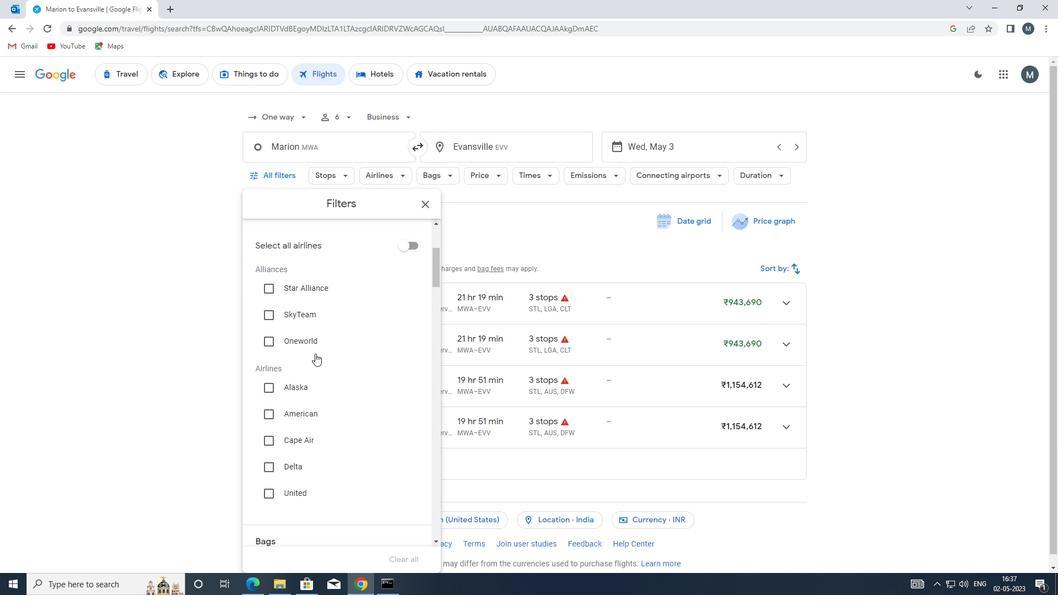 
Action: Mouse moved to (319, 360)
Screenshot: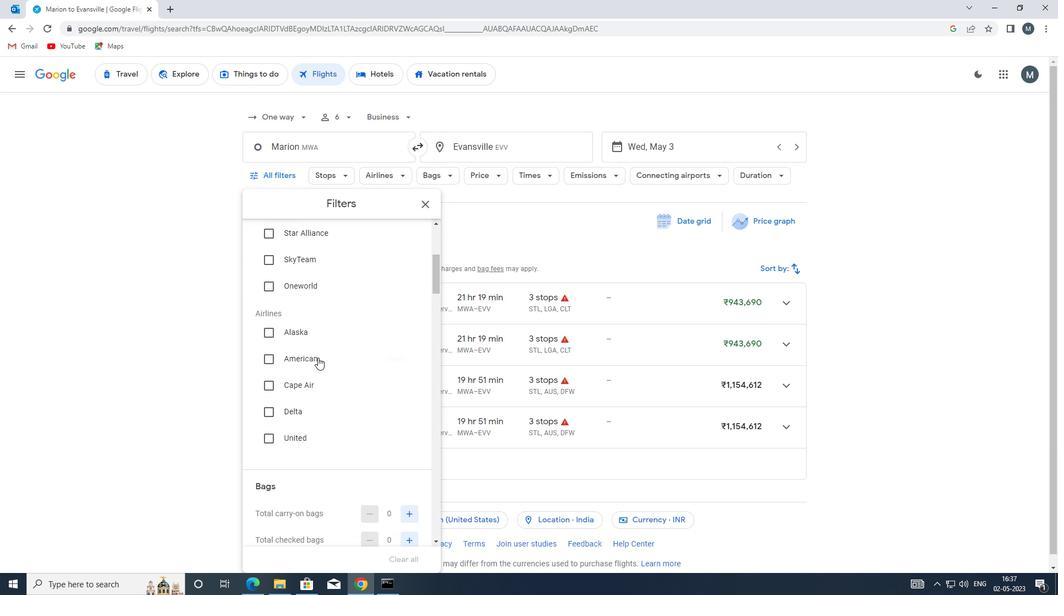 
Action: Mouse scrolled (319, 359) with delta (0, 0)
Screenshot: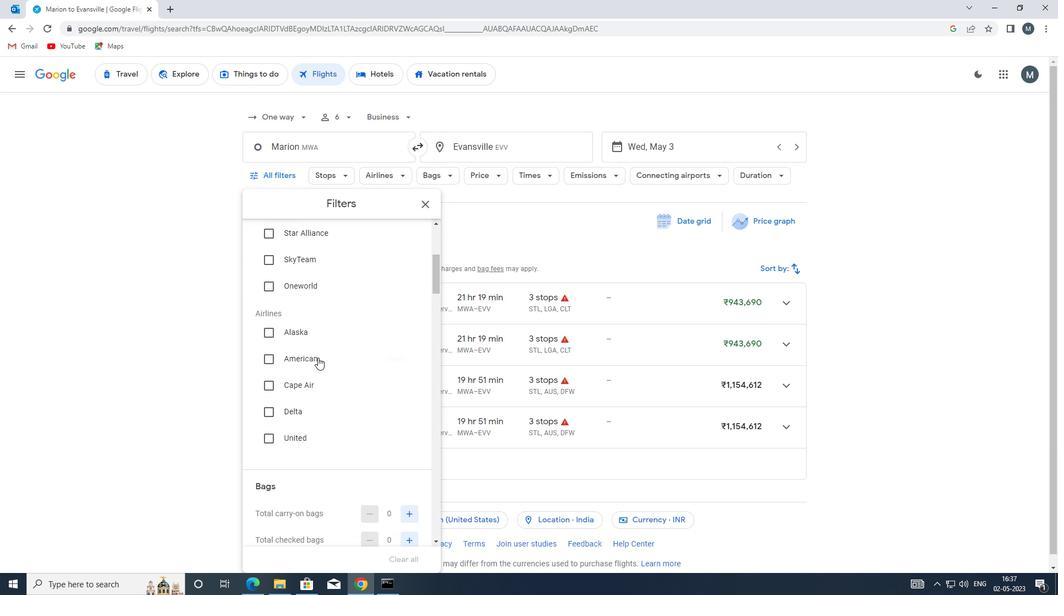 
Action: Mouse moved to (331, 360)
Screenshot: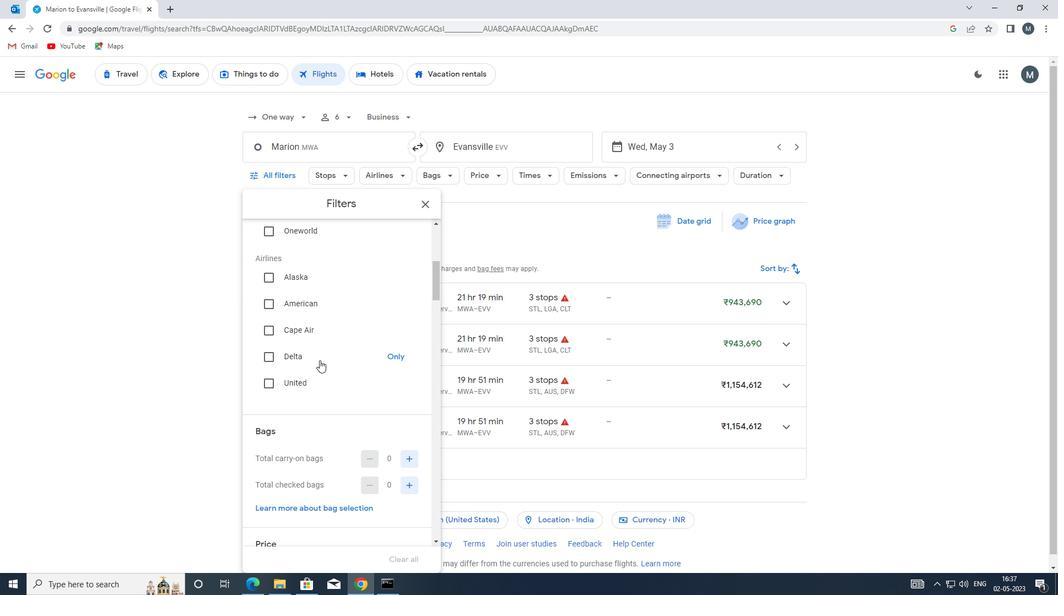 
Action: Mouse scrolled (331, 360) with delta (0, 0)
Screenshot: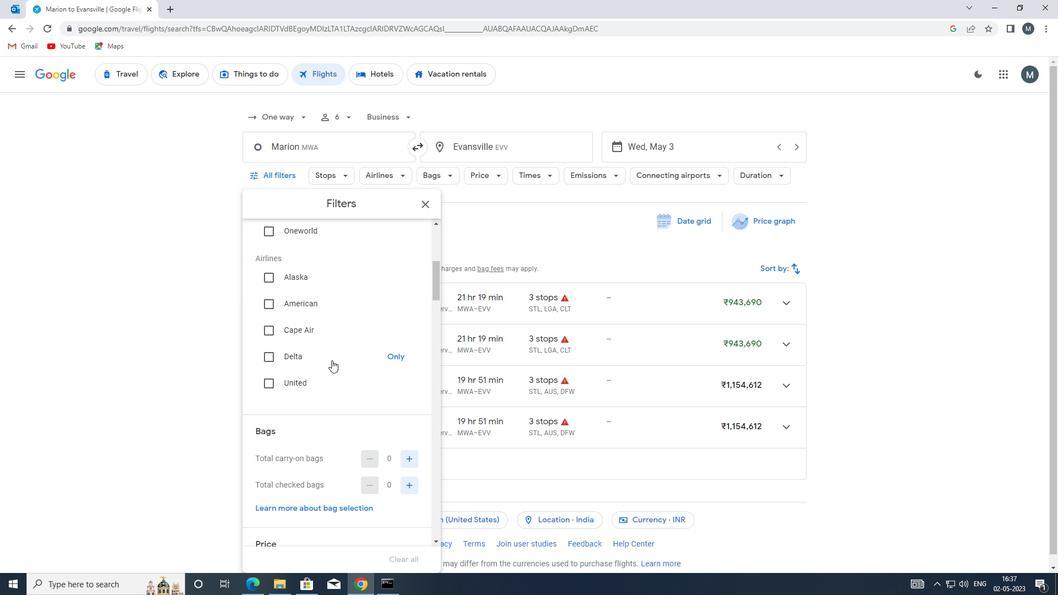 
Action: Mouse scrolled (331, 360) with delta (0, 0)
Screenshot: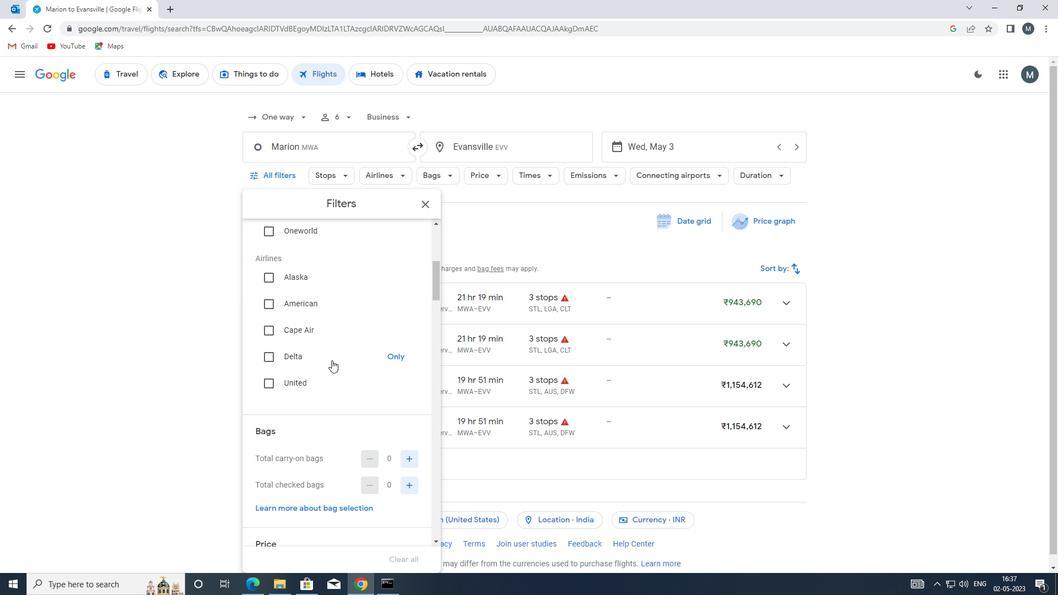 
Action: Mouse moved to (415, 346)
Screenshot: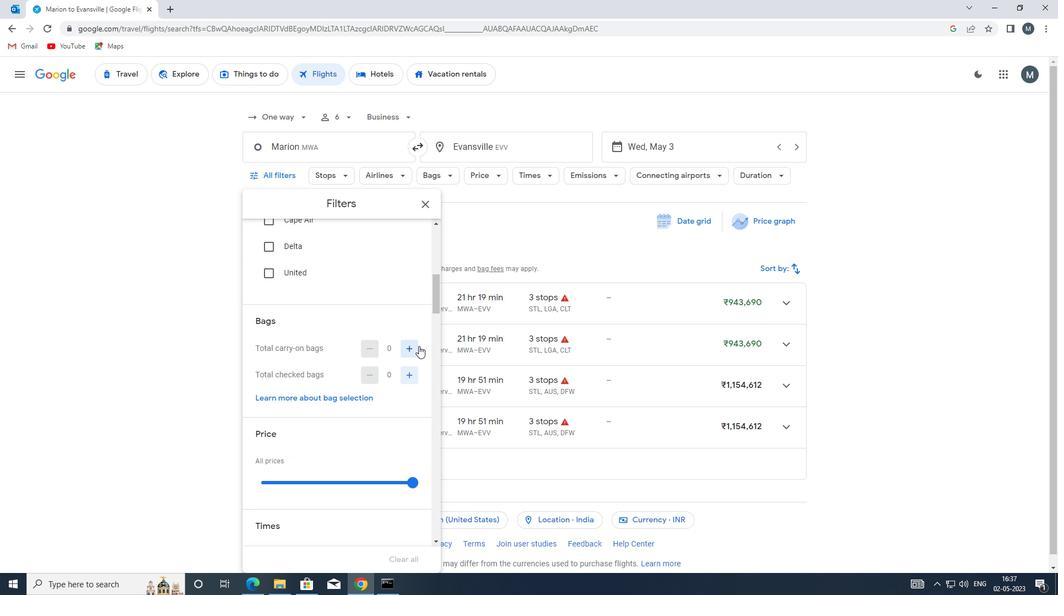 
Action: Mouse pressed left at (415, 346)
Screenshot: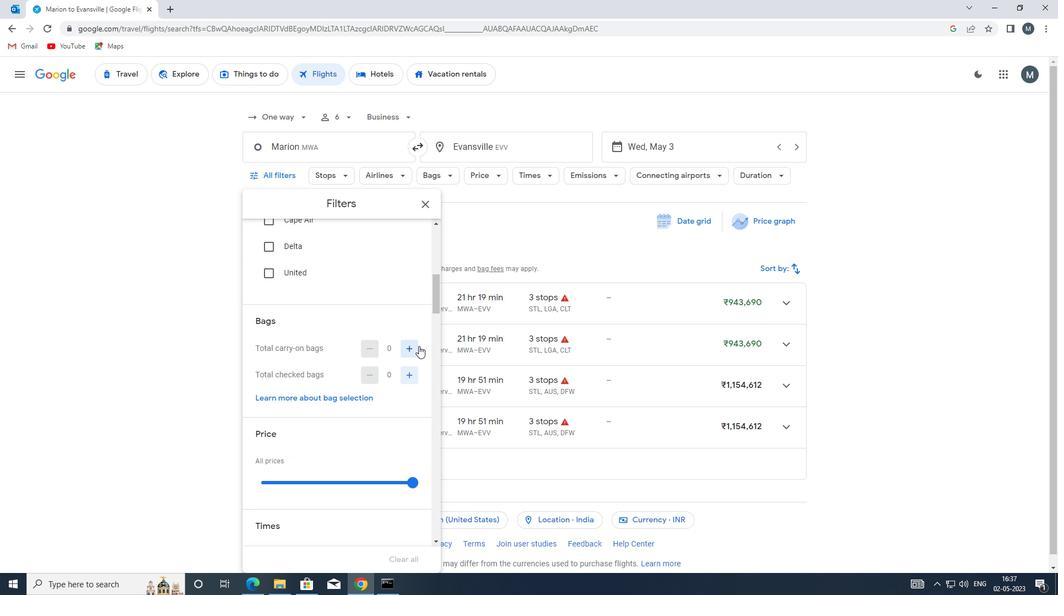 
Action: Mouse moved to (369, 365)
Screenshot: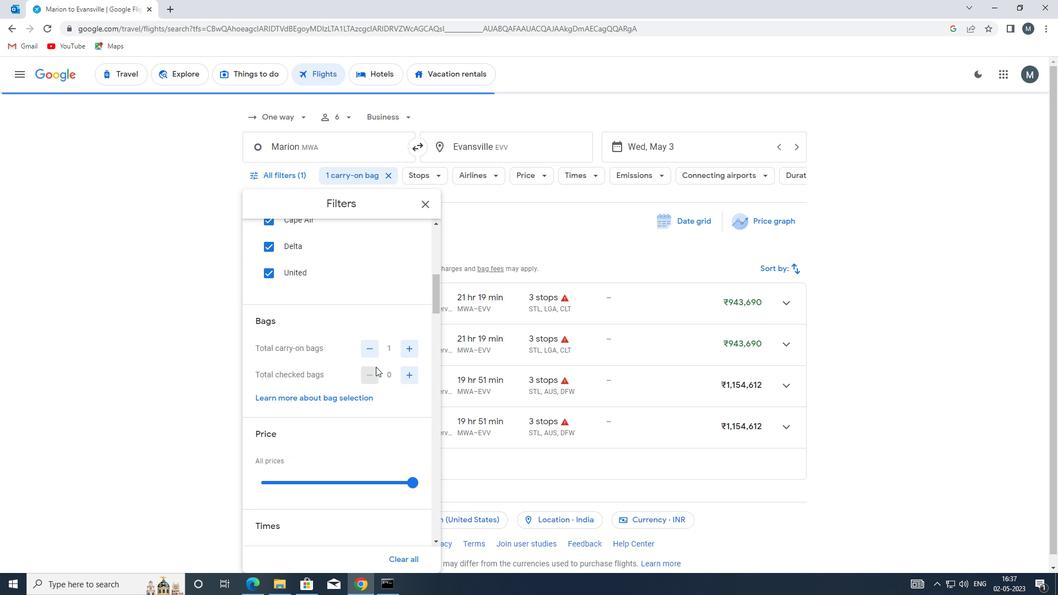 
Action: Mouse scrolled (369, 365) with delta (0, 0)
Screenshot: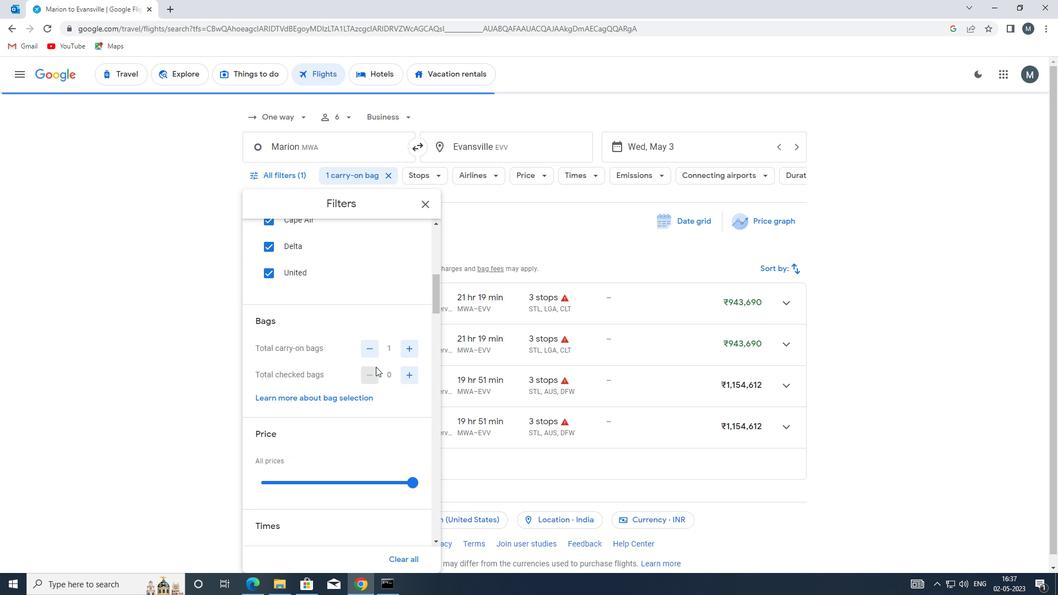 
Action: Mouse moved to (416, 318)
Screenshot: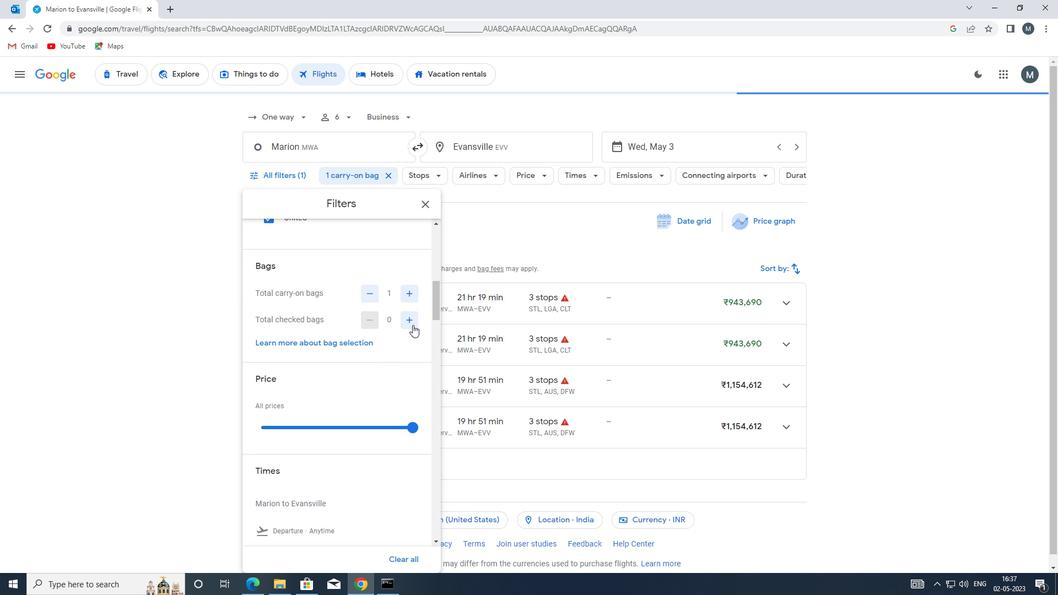 
Action: Mouse pressed left at (416, 318)
Screenshot: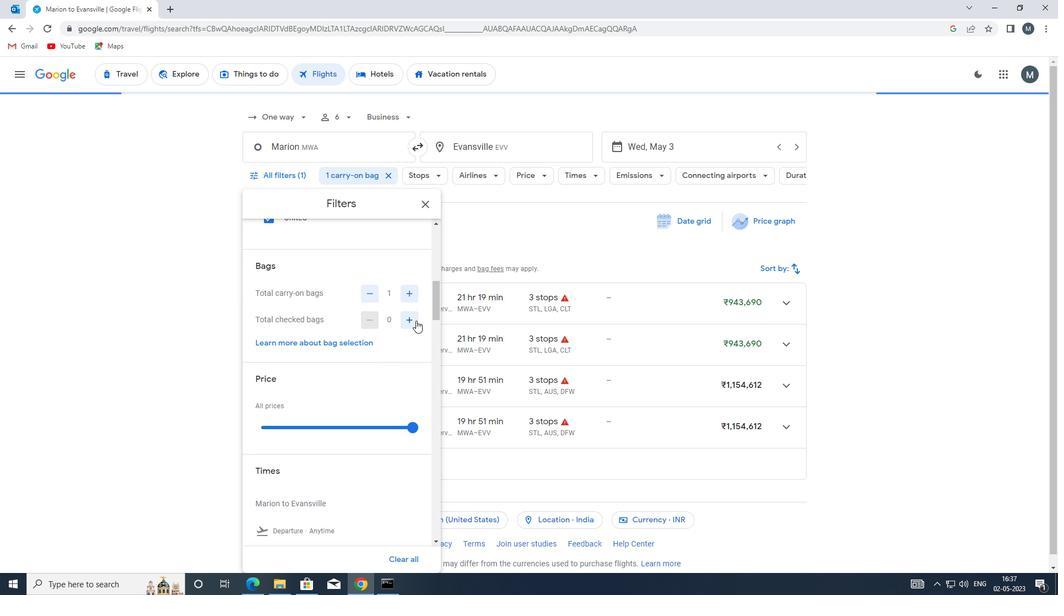 
Action: Mouse moved to (415, 318)
Screenshot: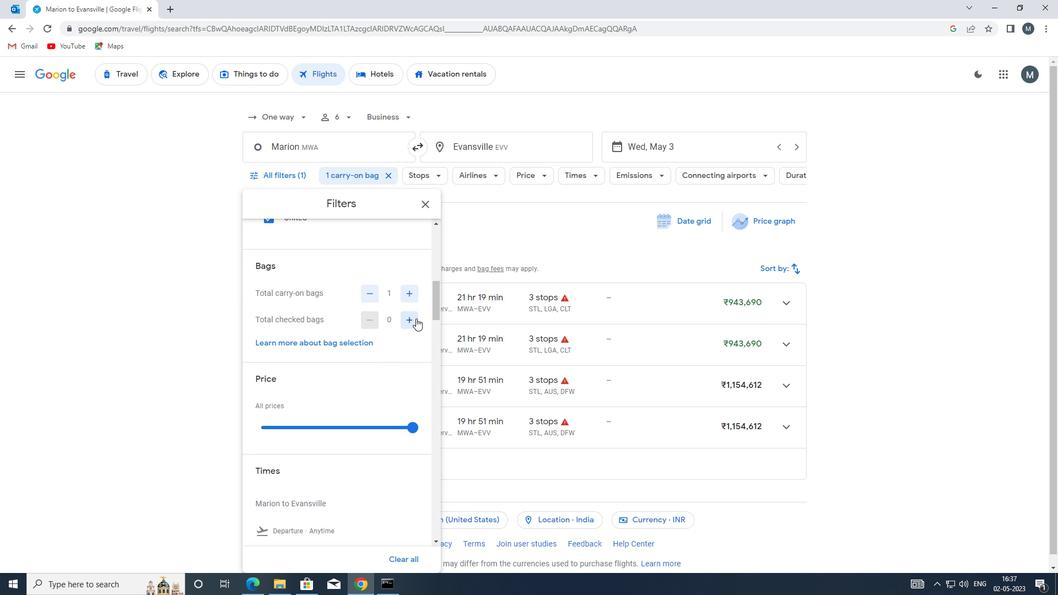 
Action: Mouse pressed left at (415, 318)
Screenshot: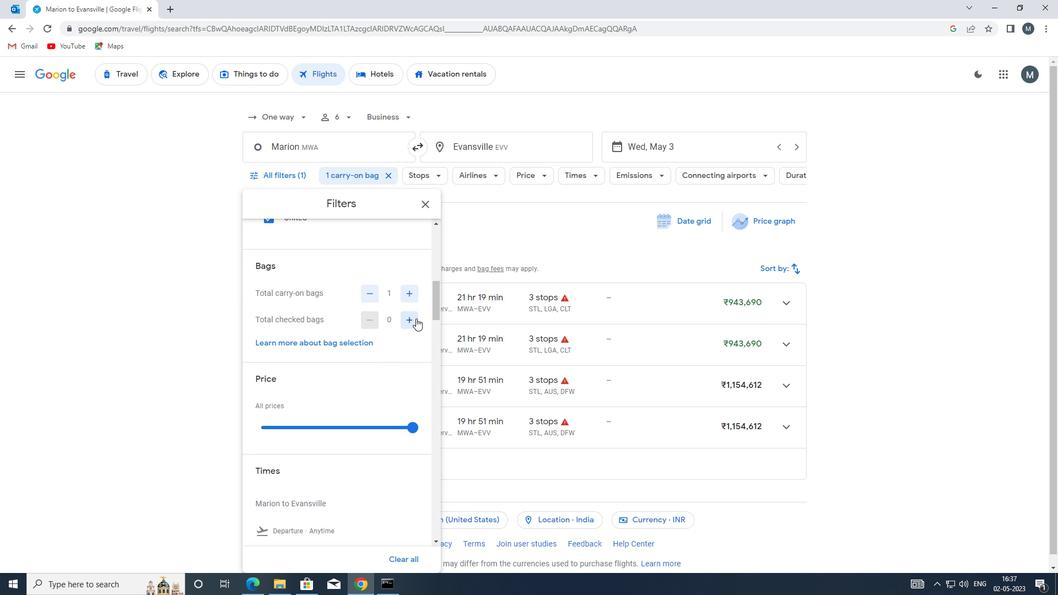 
Action: Mouse pressed left at (415, 318)
Screenshot: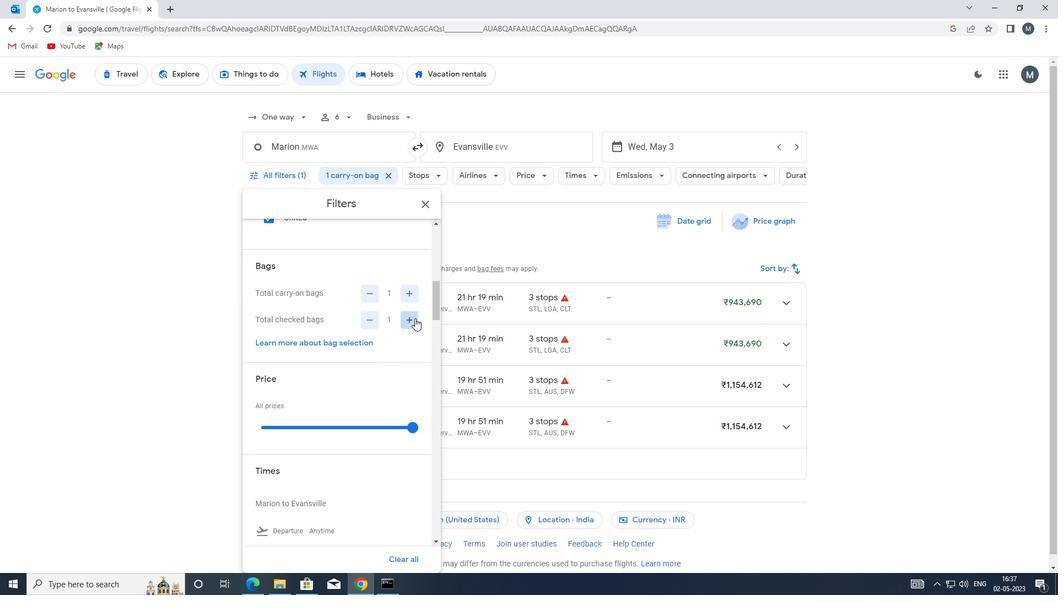 
Action: Mouse moved to (361, 331)
Screenshot: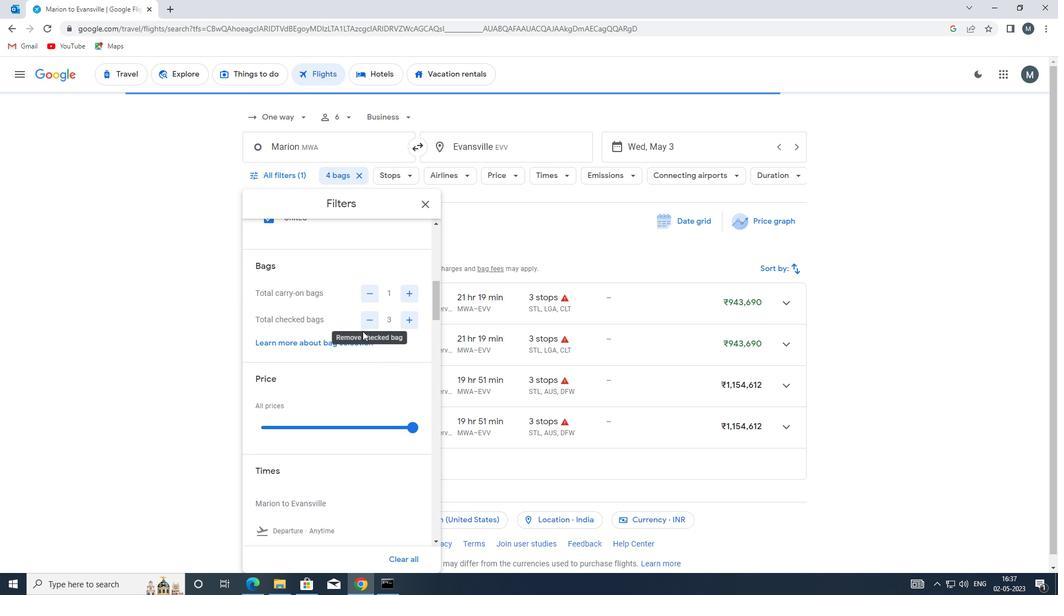 
Action: Mouse scrolled (361, 330) with delta (0, 0)
Screenshot: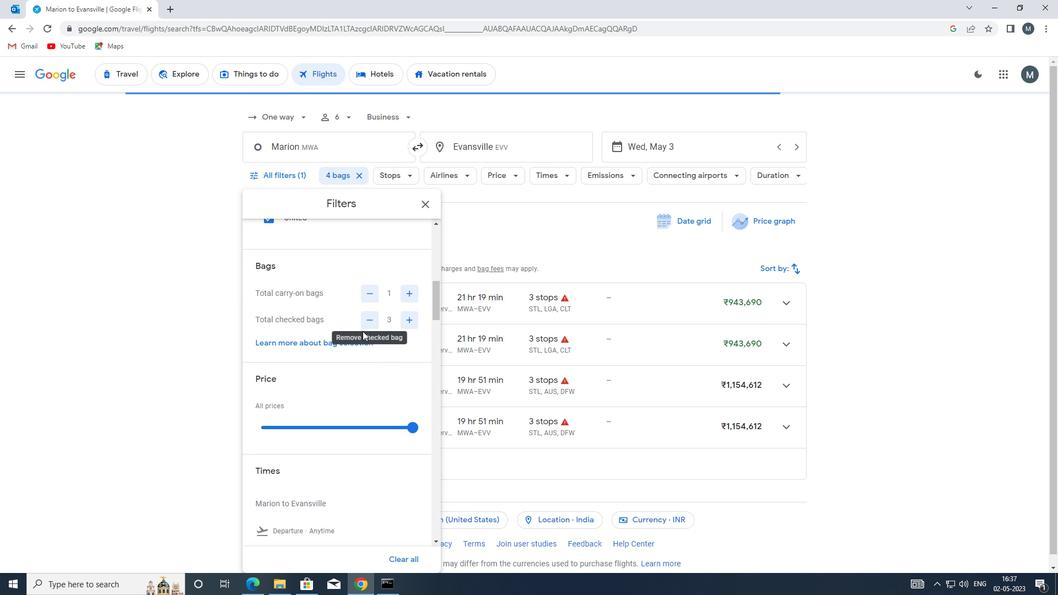 
Action: Mouse scrolled (361, 330) with delta (0, 0)
Screenshot: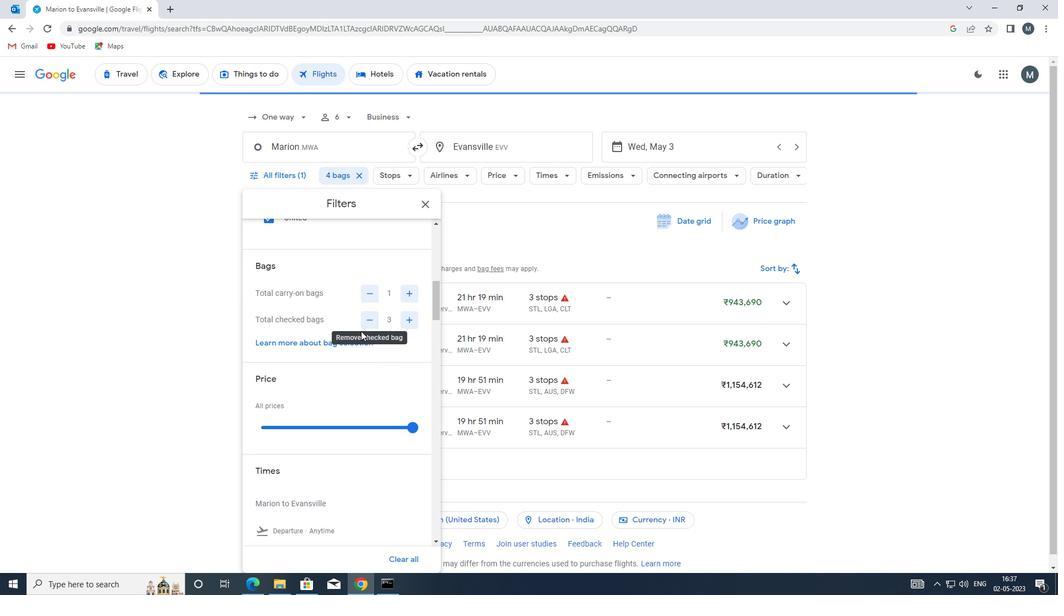 
Action: Mouse moved to (340, 361)
Screenshot: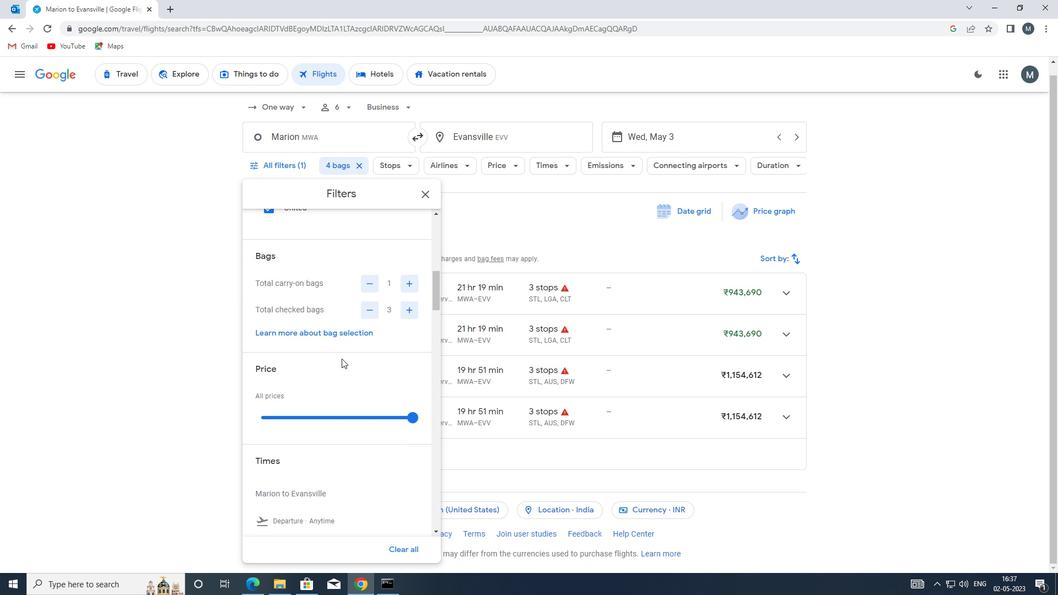 
Action: Mouse scrolled (340, 360) with delta (0, 0)
Screenshot: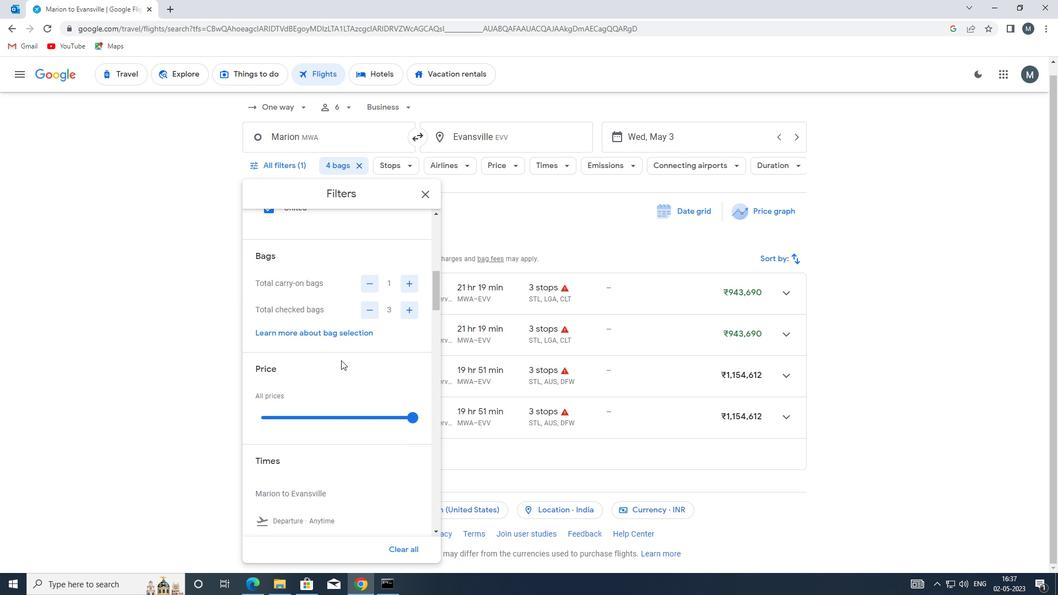
Action: Mouse moved to (323, 359)
Screenshot: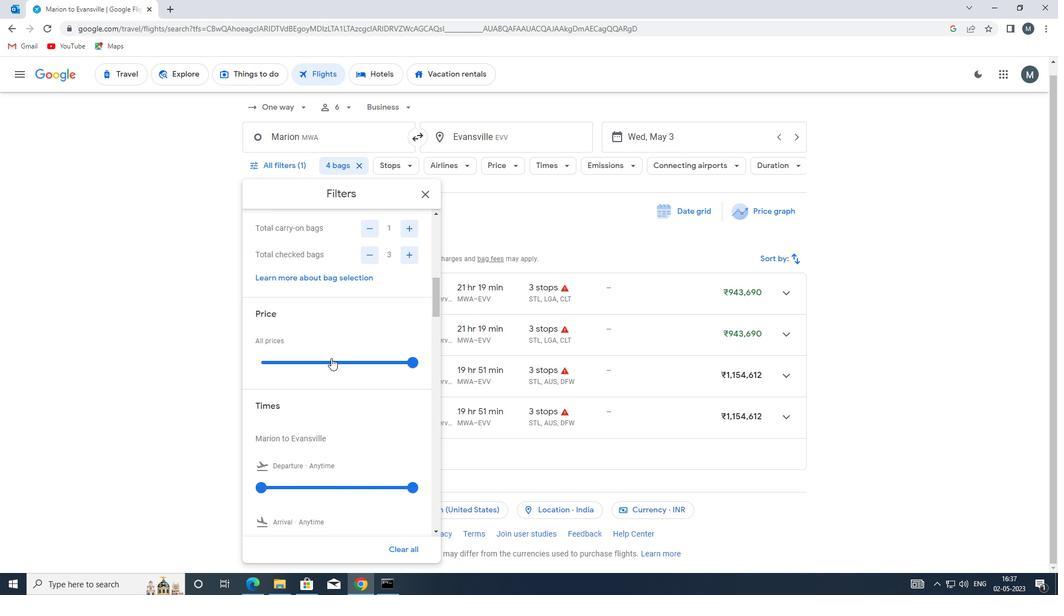
Action: Mouse pressed left at (323, 359)
Screenshot: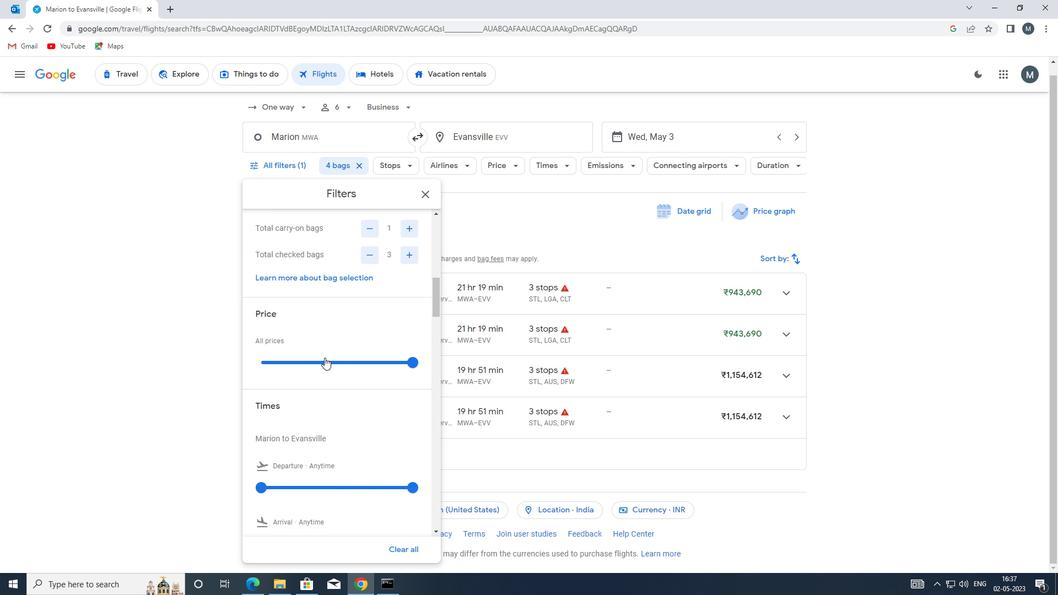
Action: Mouse moved to (324, 359)
Screenshot: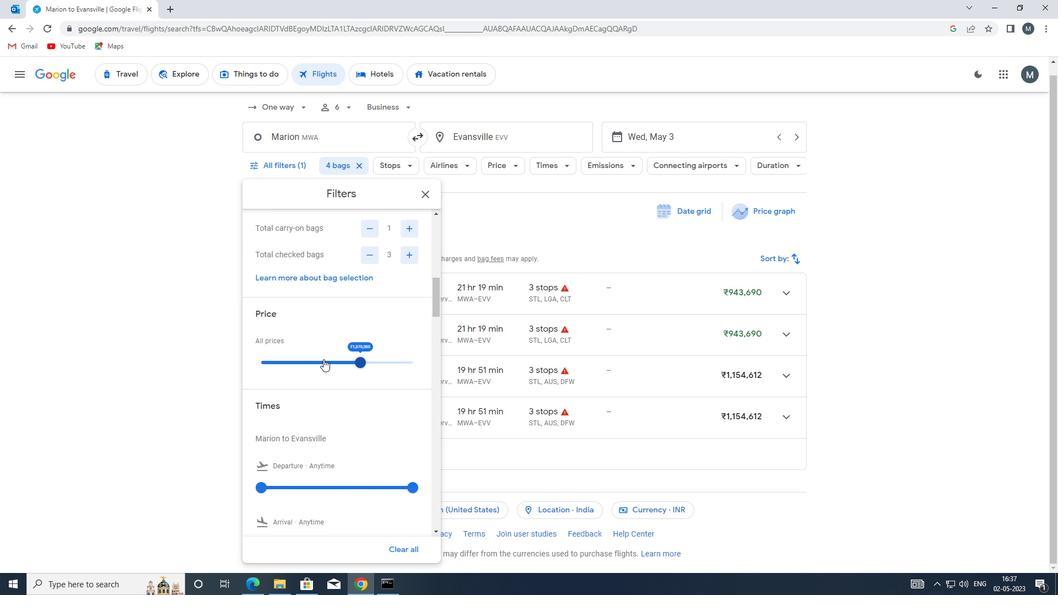 
Action: Mouse pressed left at (324, 359)
Screenshot: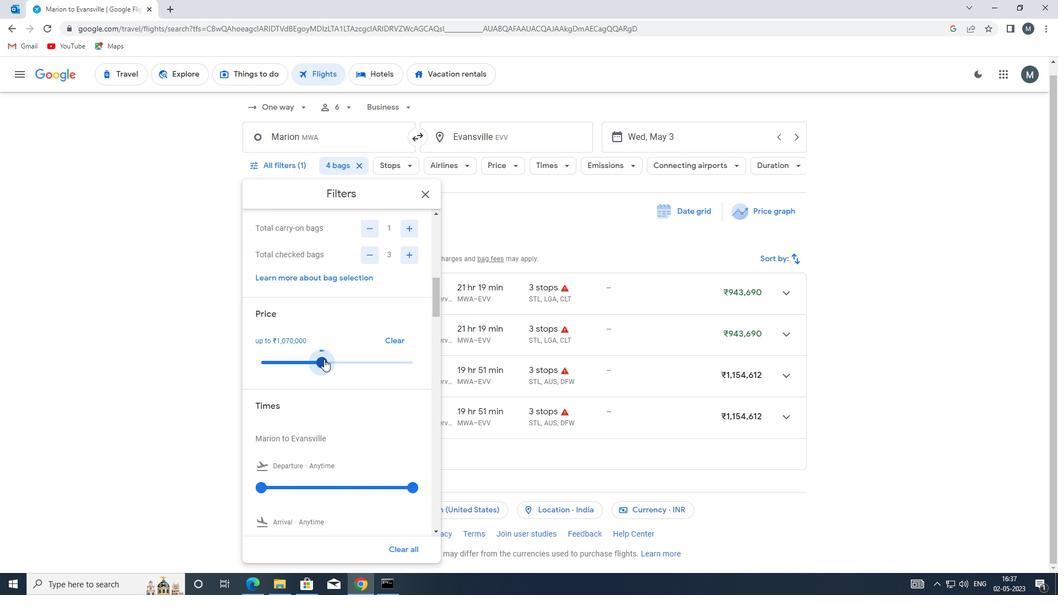 
Action: Mouse moved to (299, 352)
Screenshot: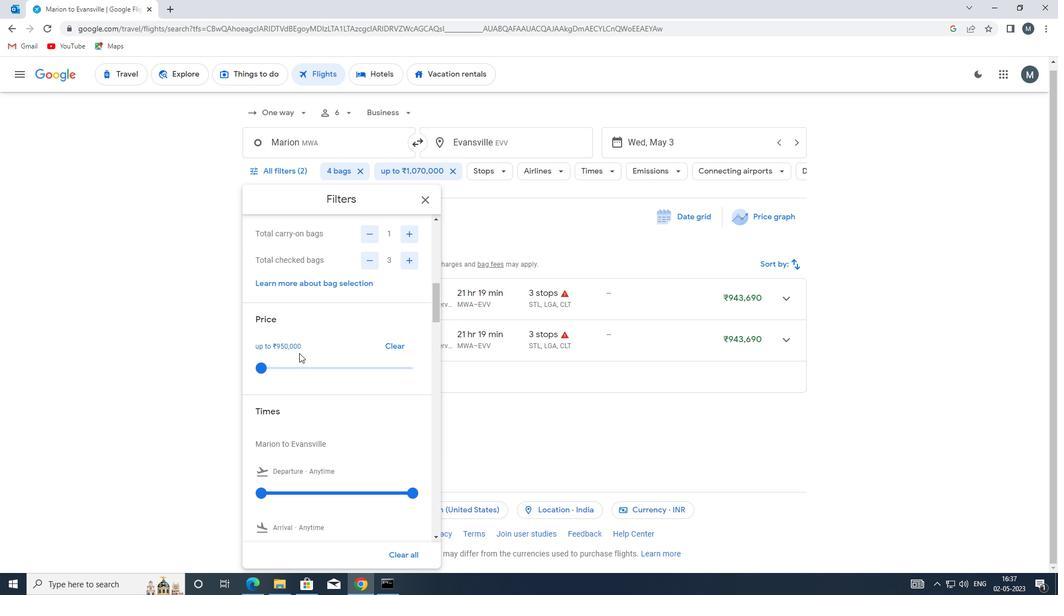 
Action: Mouse scrolled (299, 352) with delta (0, 0)
Screenshot: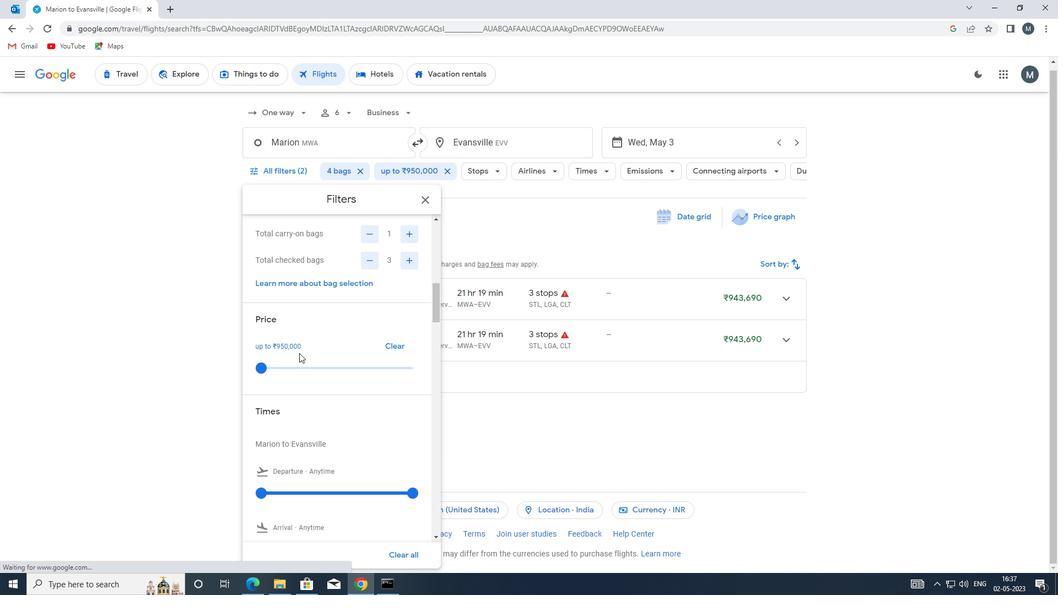 
Action: Mouse moved to (299, 352)
Screenshot: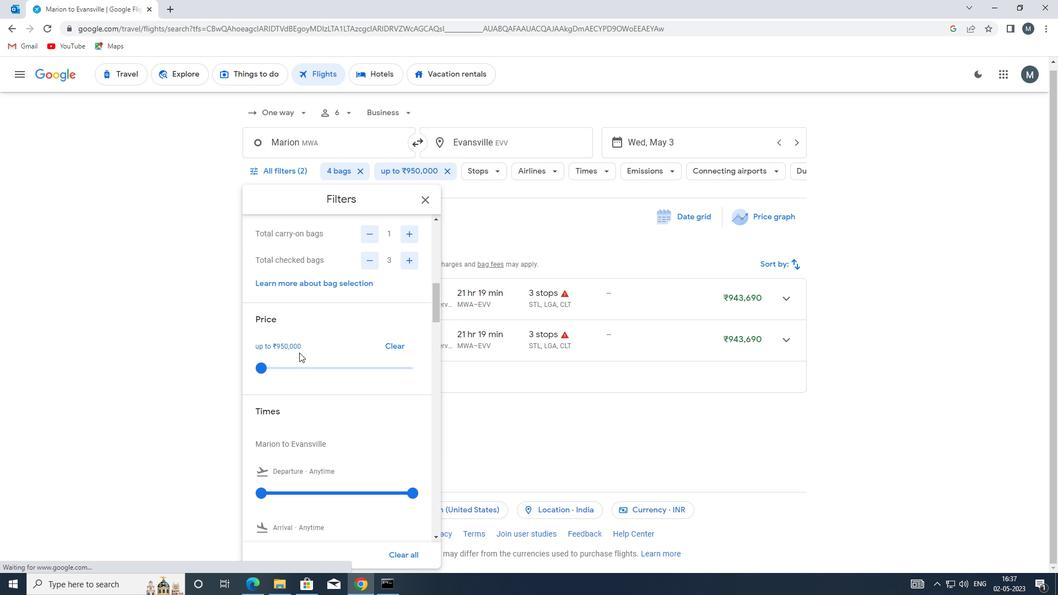 
Action: Mouse scrolled (299, 352) with delta (0, 0)
Screenshot: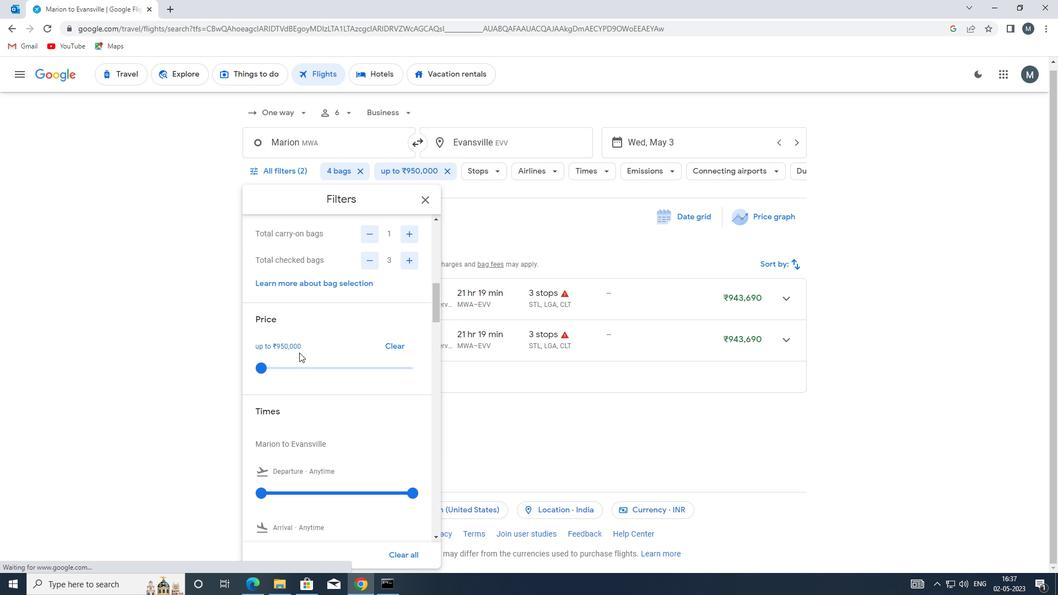 
Action: Mouse moved to (310, 343)
Screenshot: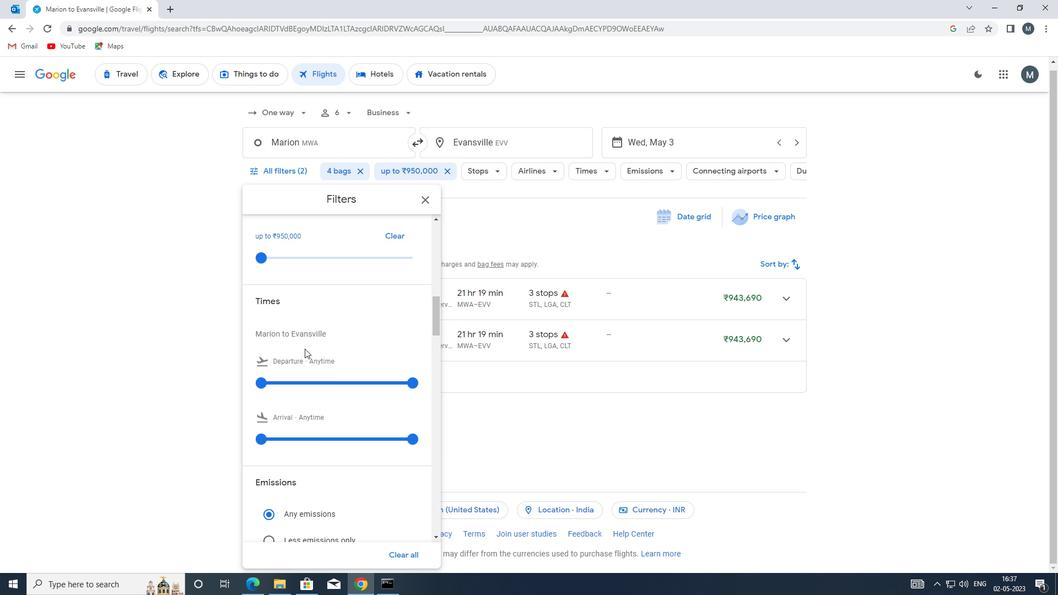 
Action: Mouse scrolled (310, 342) with delta (0, 0)
Screenshot: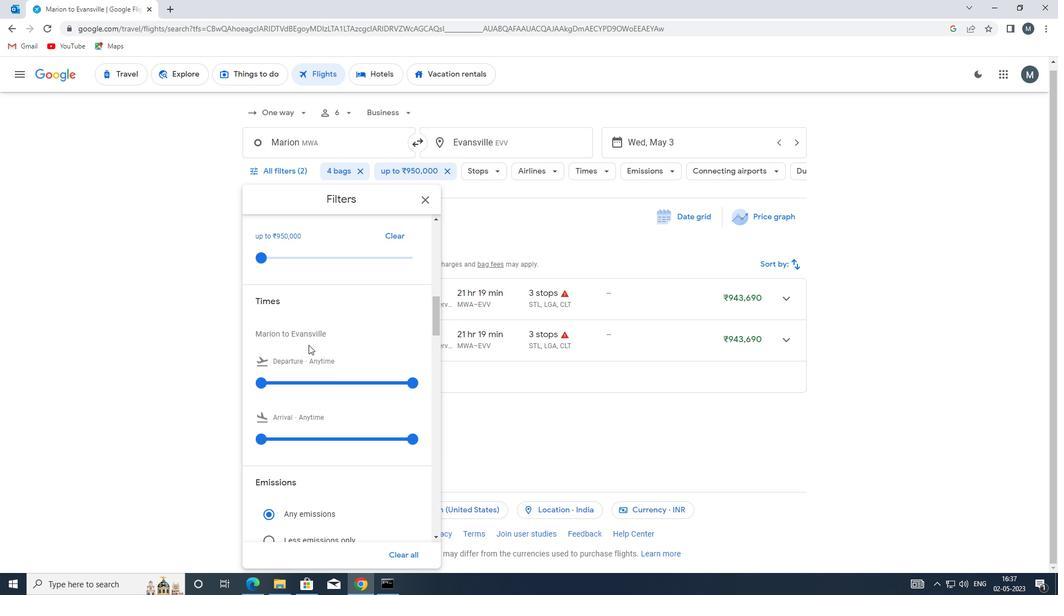 
Action: Mouse scrolled (310, 342) with delta (0, 0)
Screenshot: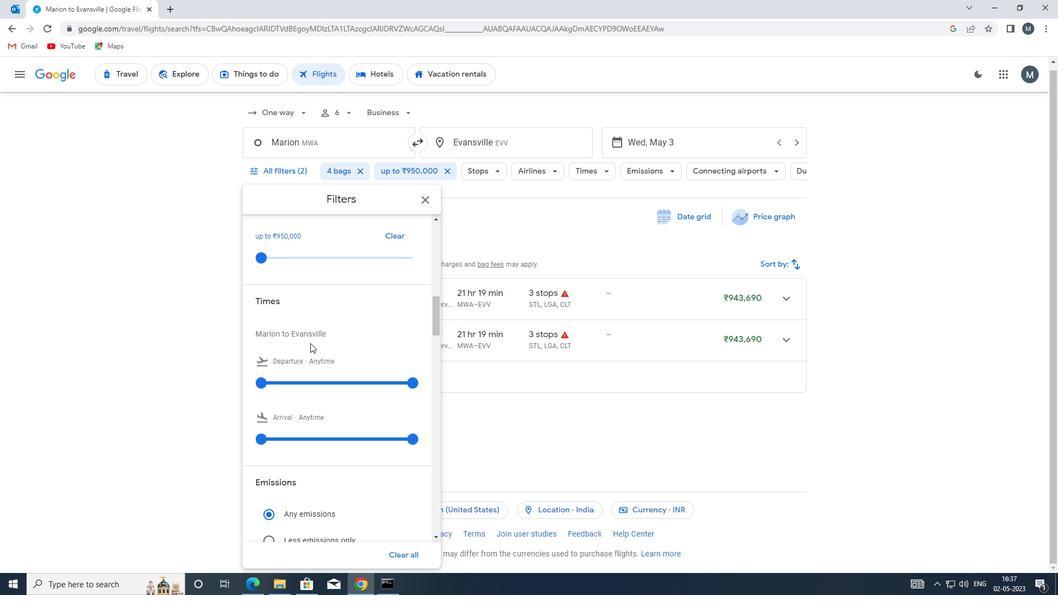 
Action: Mouse moved to (265, 273)
Screenshot: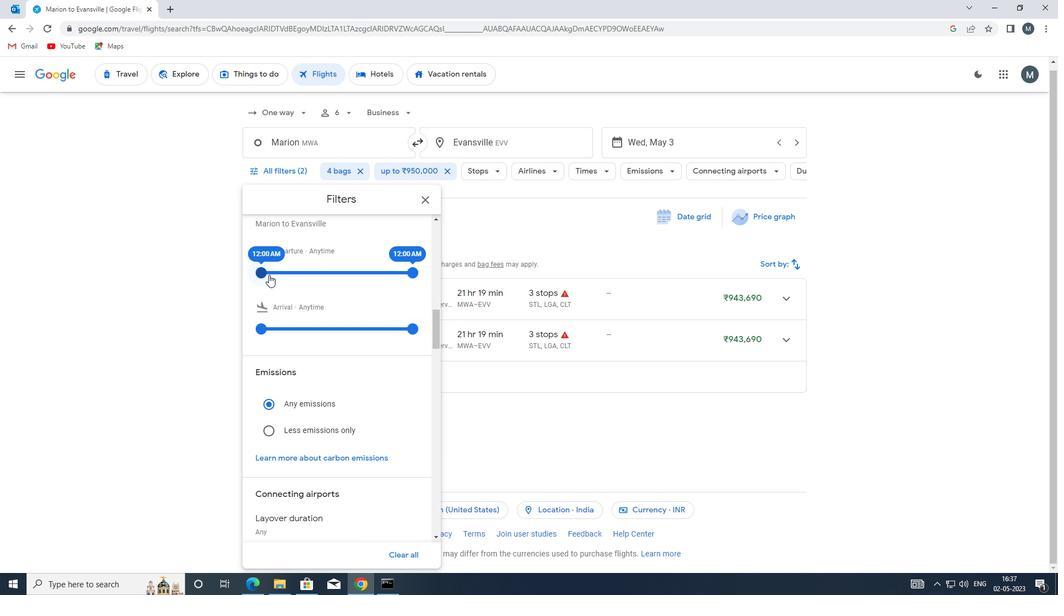 
Action: Mouse pressed left at (265, 273)
Screenshot: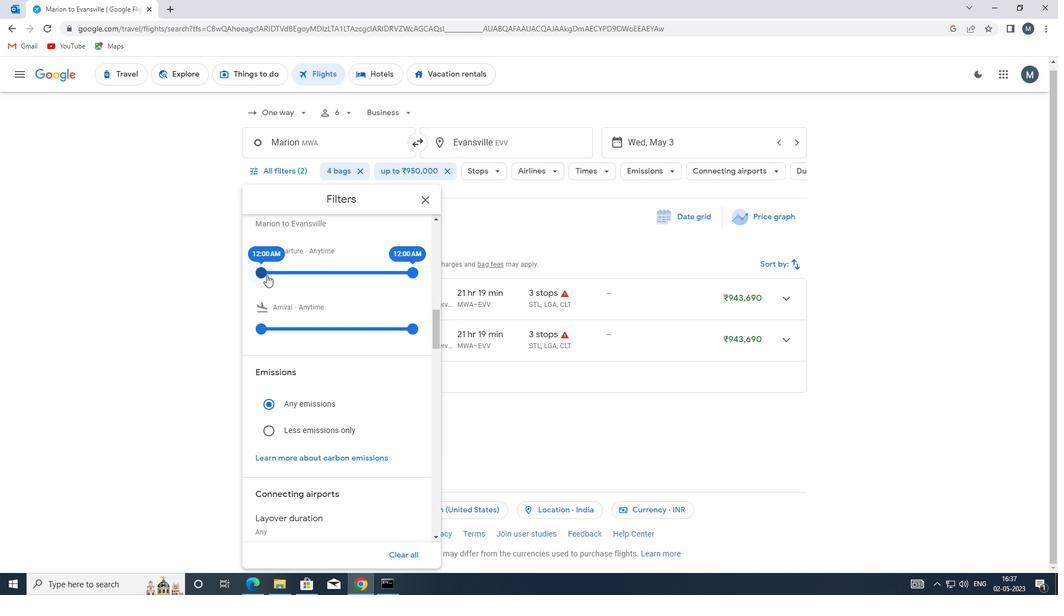 
Action: Mouse moved to (352, 272)
Screenshot: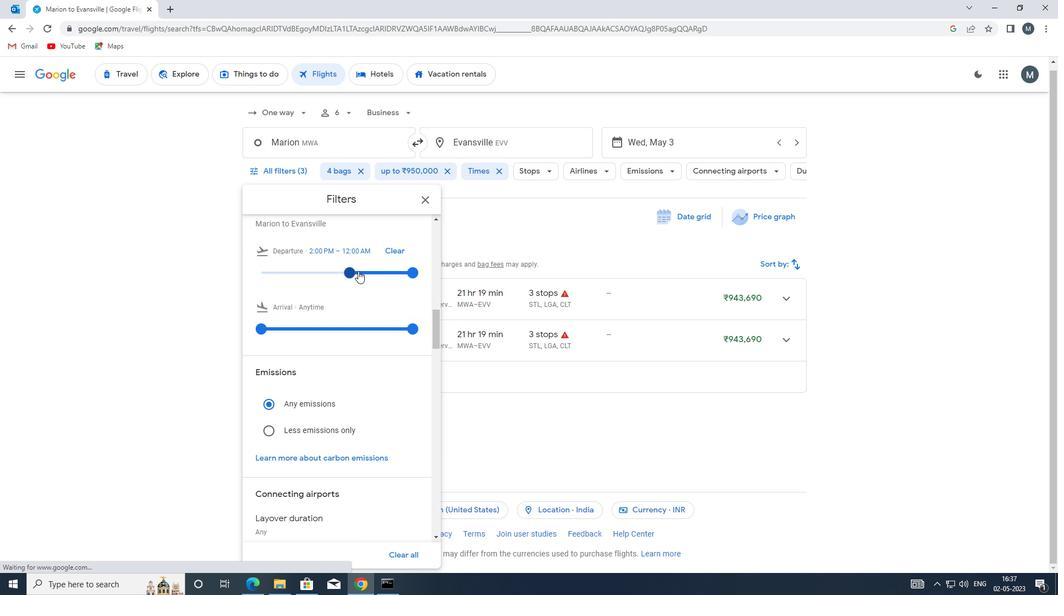 
Action: Mouse pressed left at (352, 272)
Screenshot: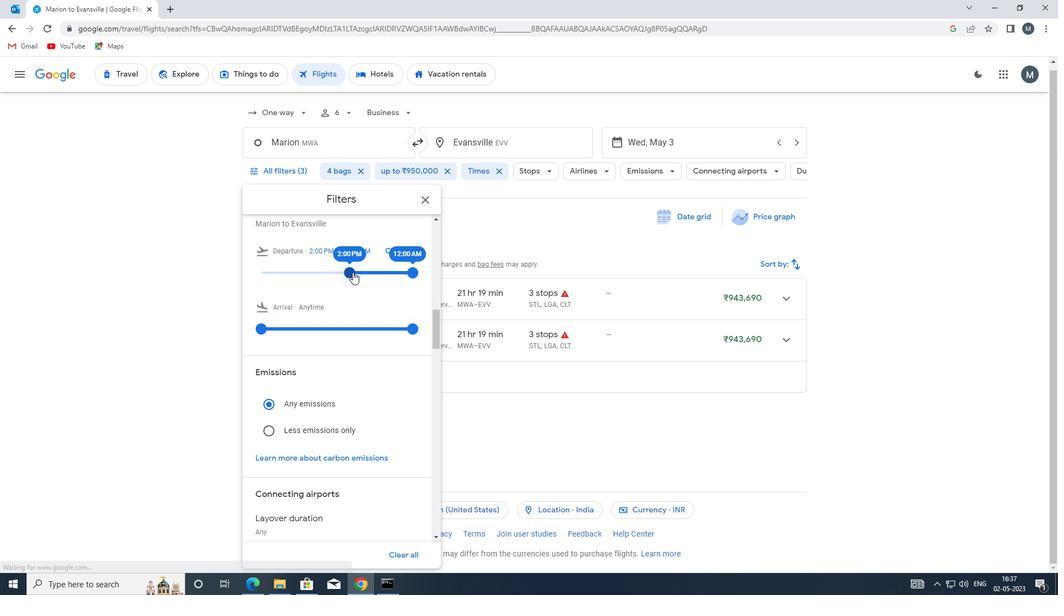 
Action: Mouse moved to (411, 271)
Screenshot: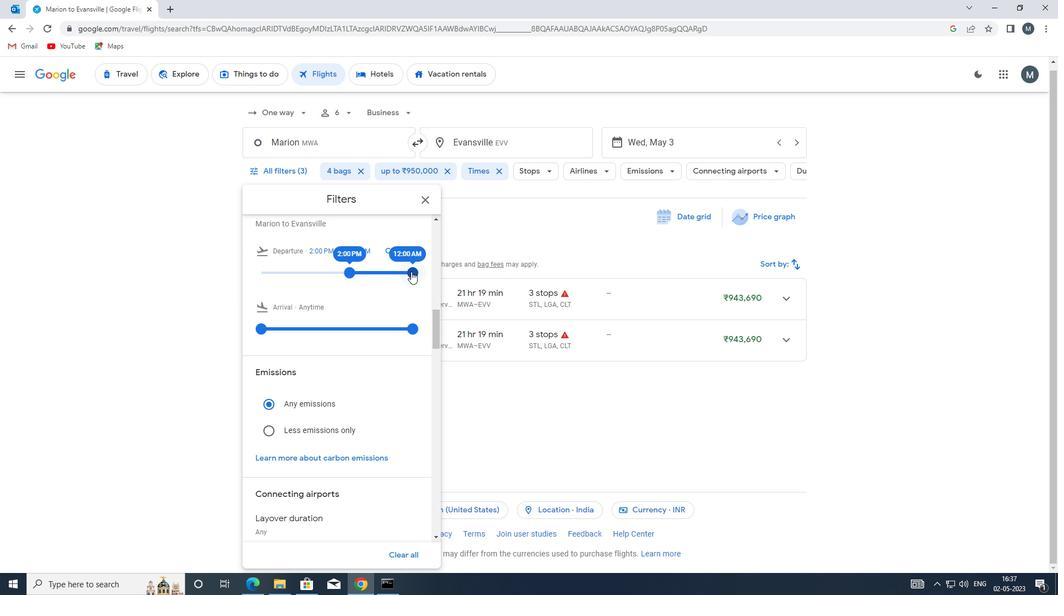 
Action: Mouse pressed left at (411, 271)
Screenshot: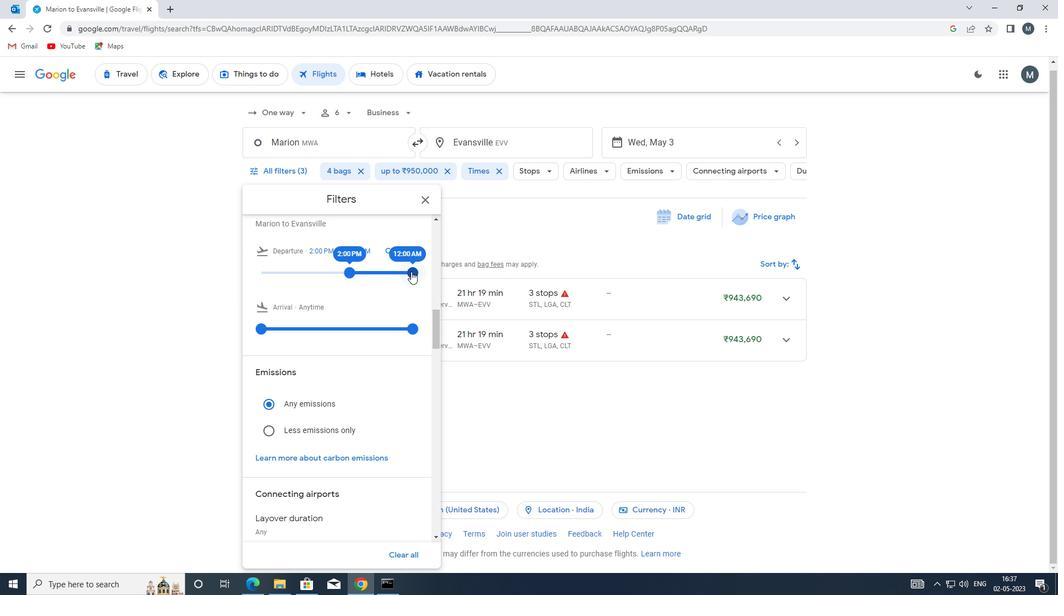 
Action: Mouse moved to (357, 274)
Screenshot: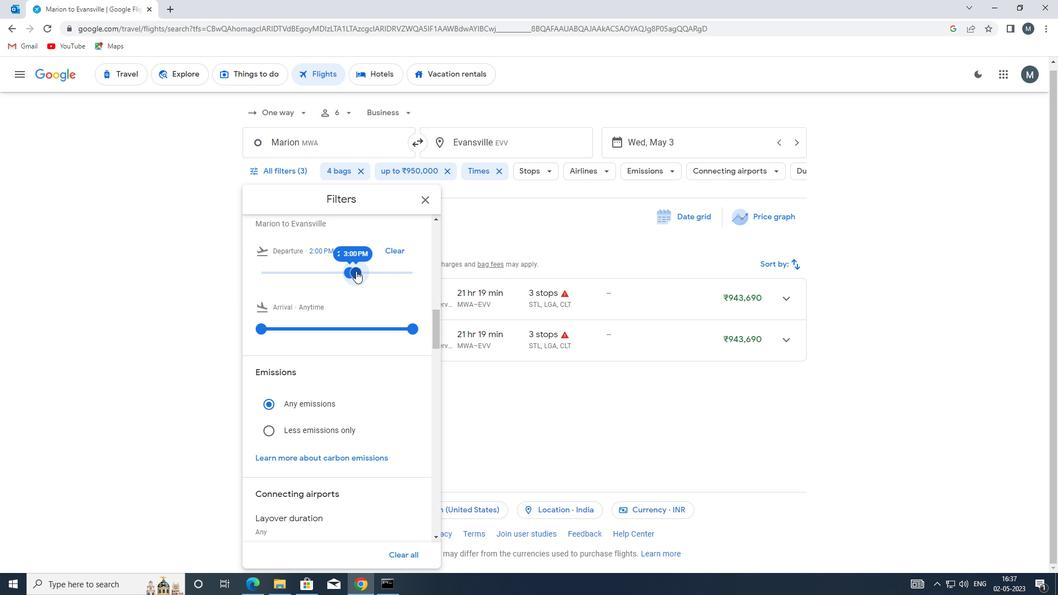 
Action: Mouse scrolled (357, 273) with delta (0, 0)
Screenshot: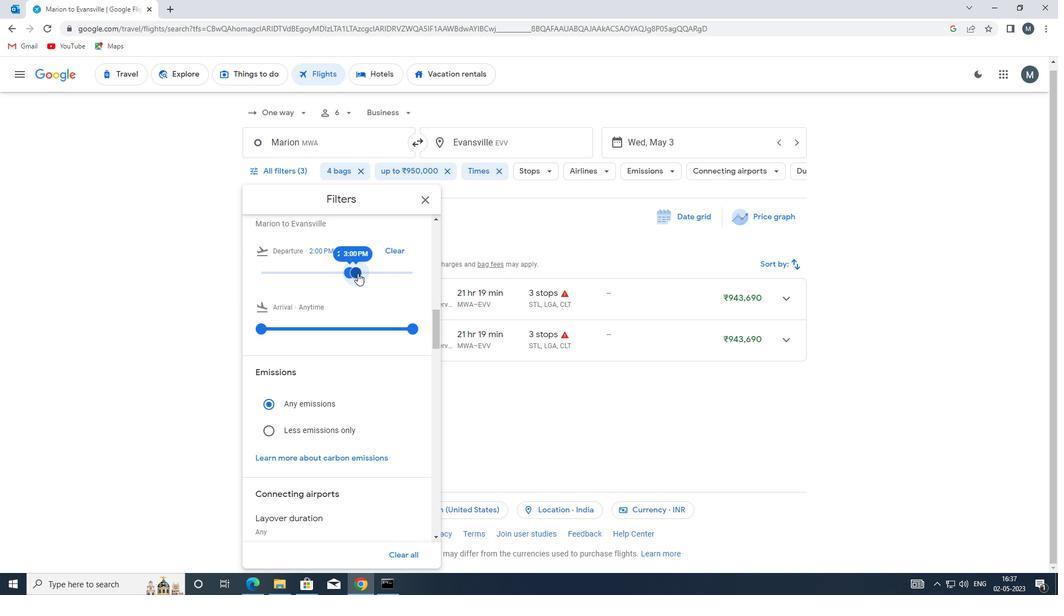 
Action: Mouse moved to (358, 274)
Screenshot: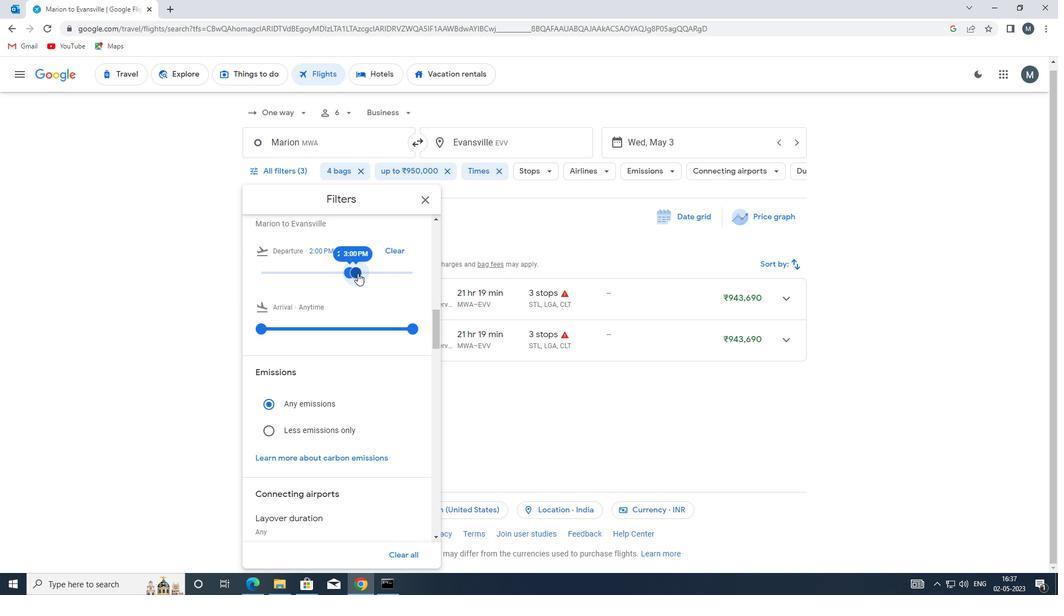 
Action: Mouse scrolled (358, 273) with delta (0, 0)
Screenshot: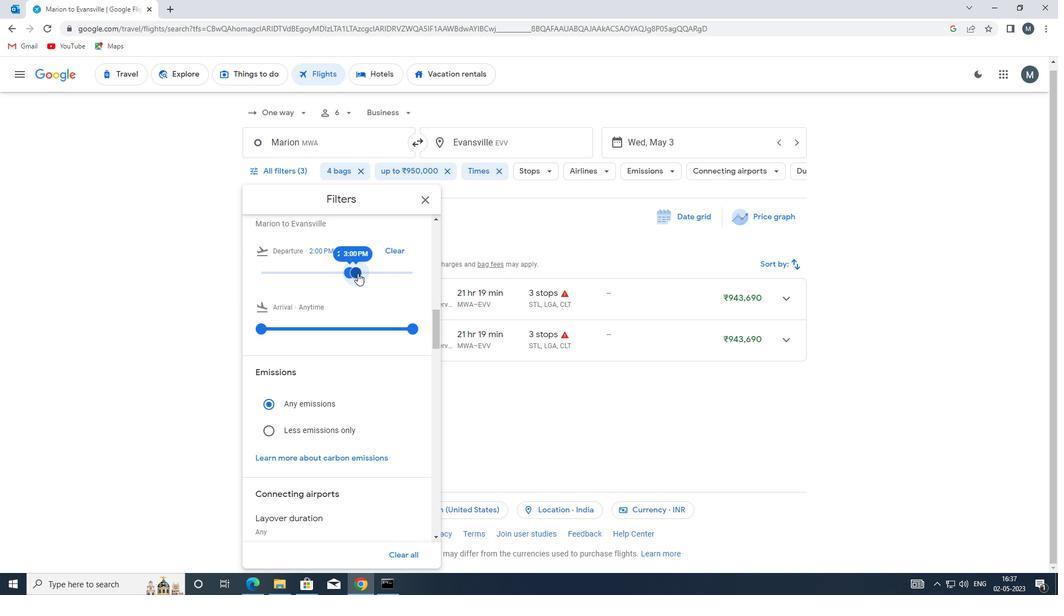 
Action: Mouse moved to (358, 274)
Screenshot: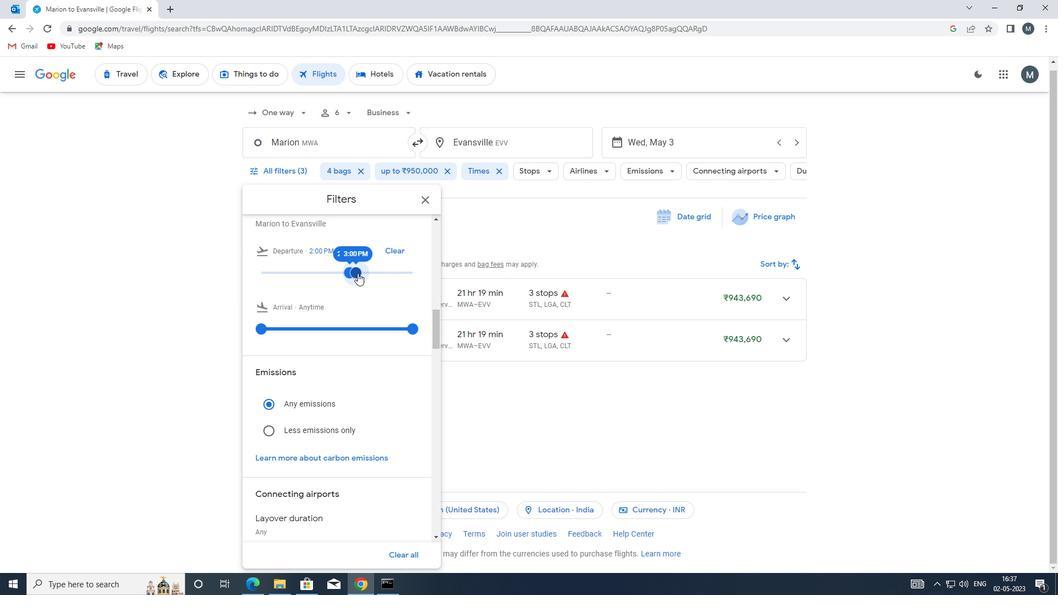 
Action: Mouse scrolled (358, 273) with delta (0, 0)
Screenshot: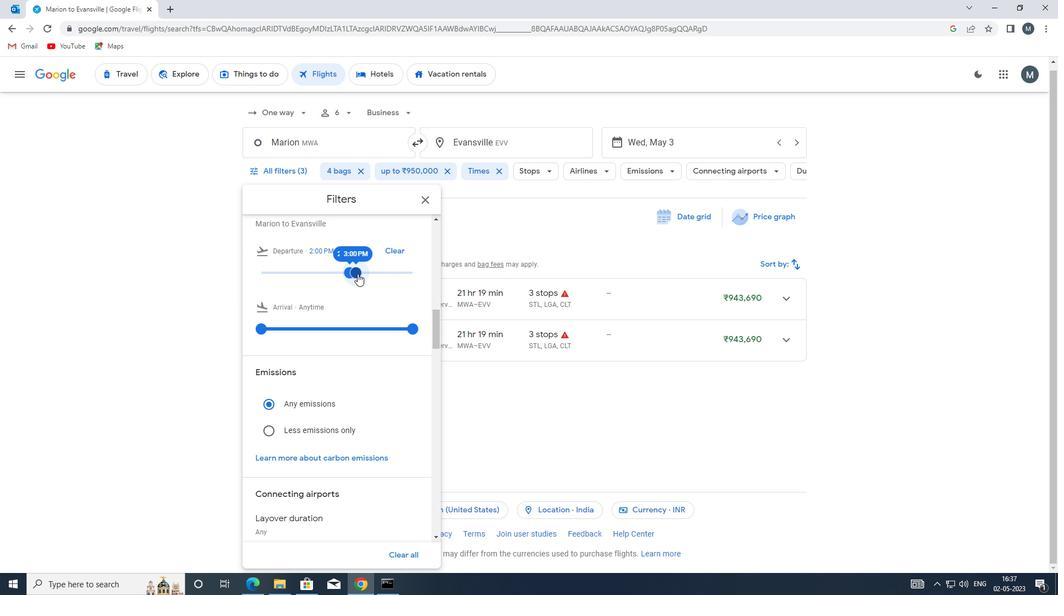 
Action: Mouse moved to (430, 202)
Screenshot: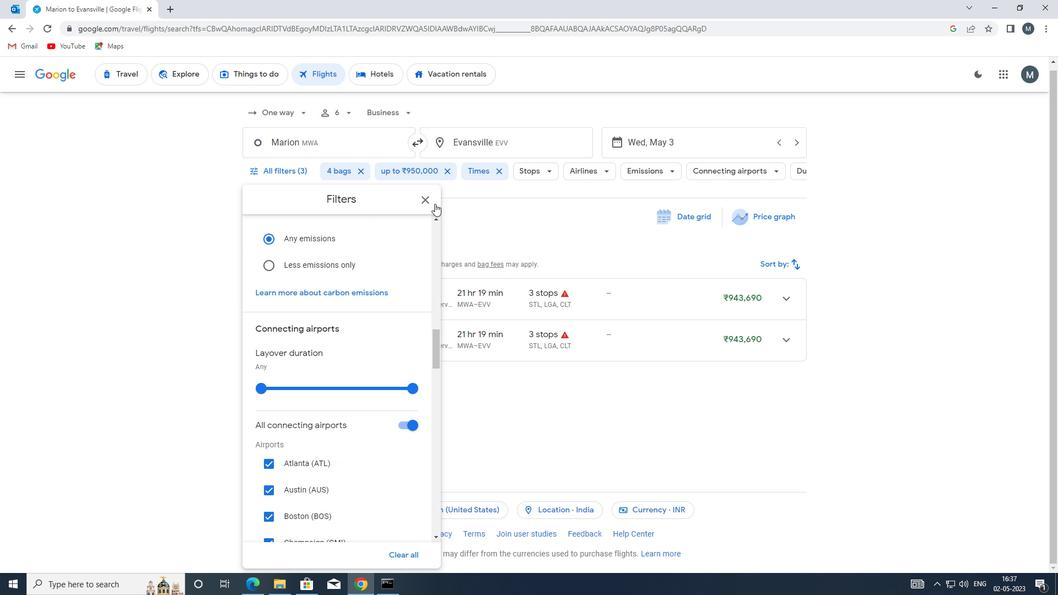 
Action: Mouse pressed left at (430, 202)
Screenshot: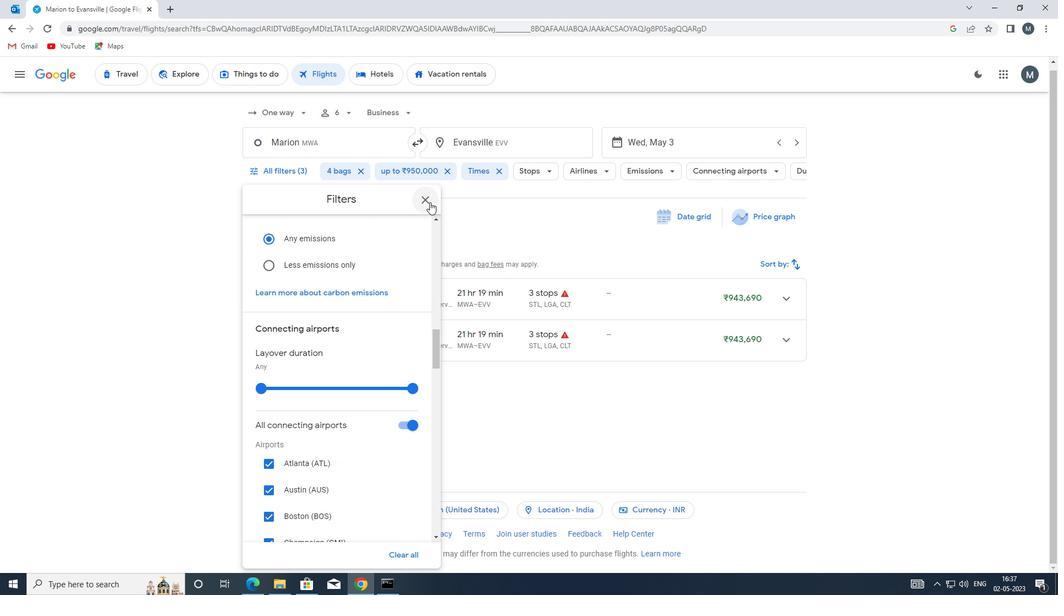 
